 Task: Find connections with filter location Yerres with filter topic #Managementconsultingwith filter profile language Potuguese with filter current company Mirchi with filter school Indian Institute of Technology Gandhinagar  with filter industry Climate Technology Product Manufacturing with filter service category Typing with filter keywords title Biologist
Action: Mouse moved to (252, 211)
Screenshot: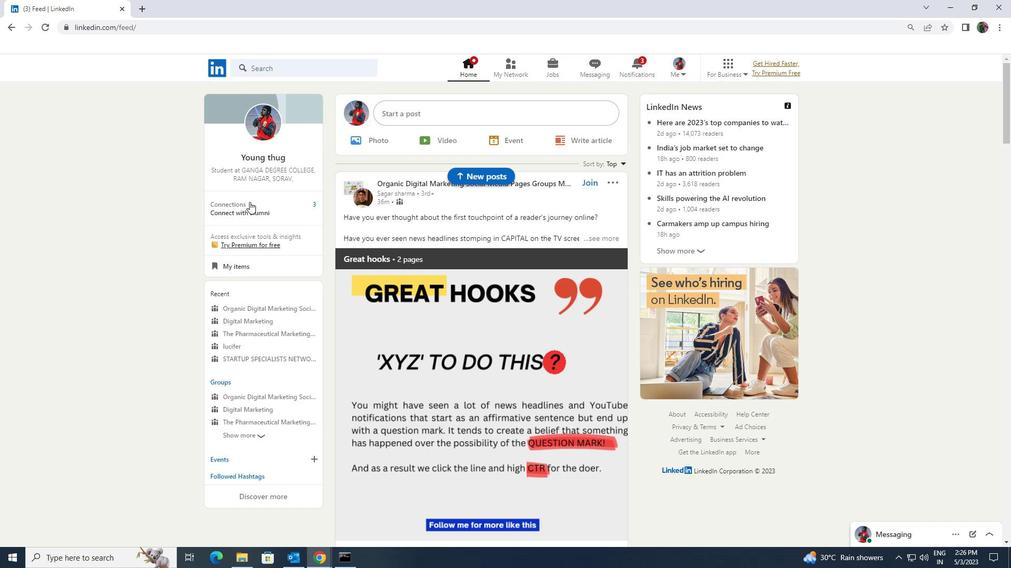 
Action: Mouse pressed left at (252, 211)
Screenshot: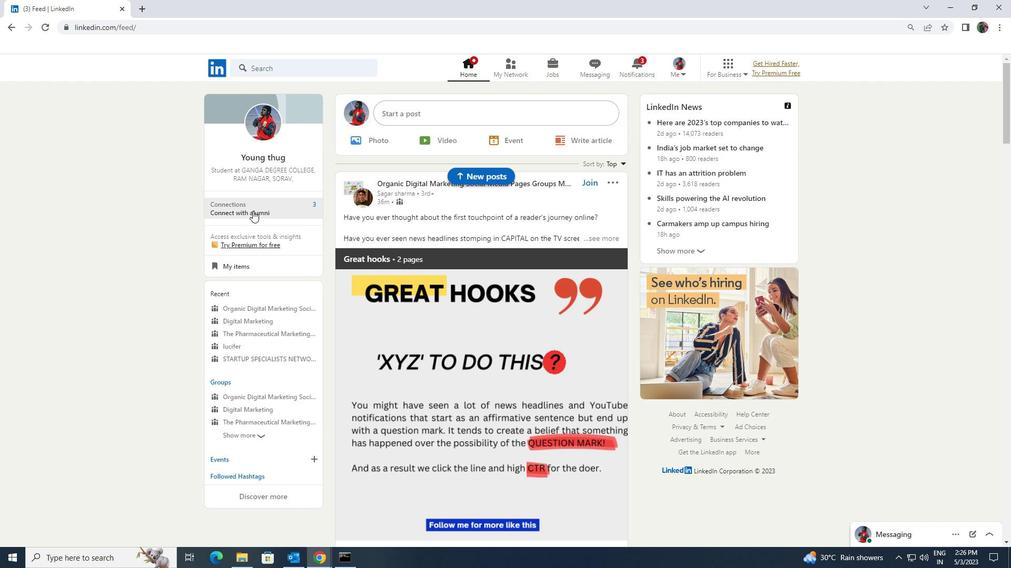 
Action: Mouse moved to (267, 128)
Screenshot: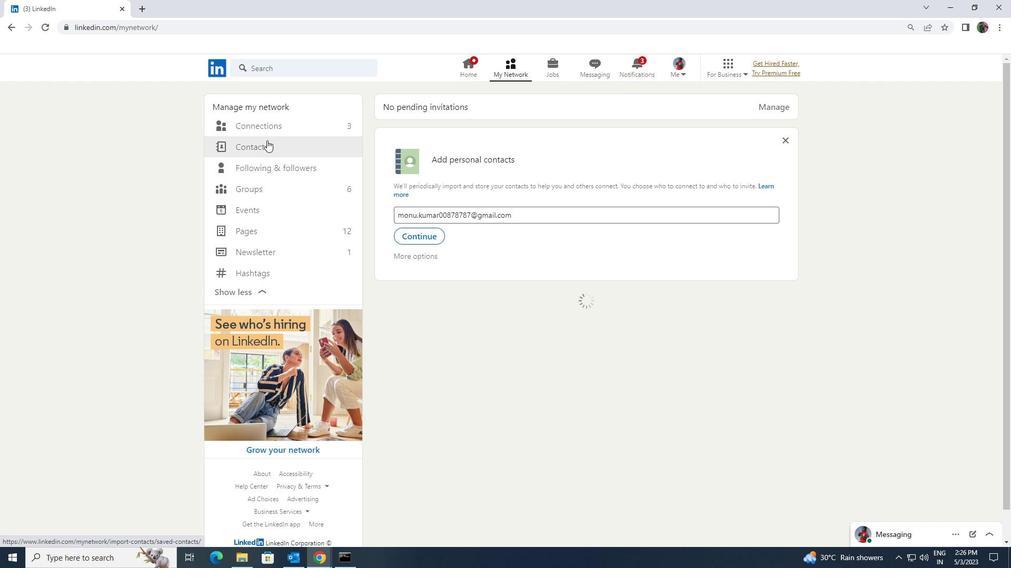 
Action: Mouse pressed left at (267, 128)
Screenshot: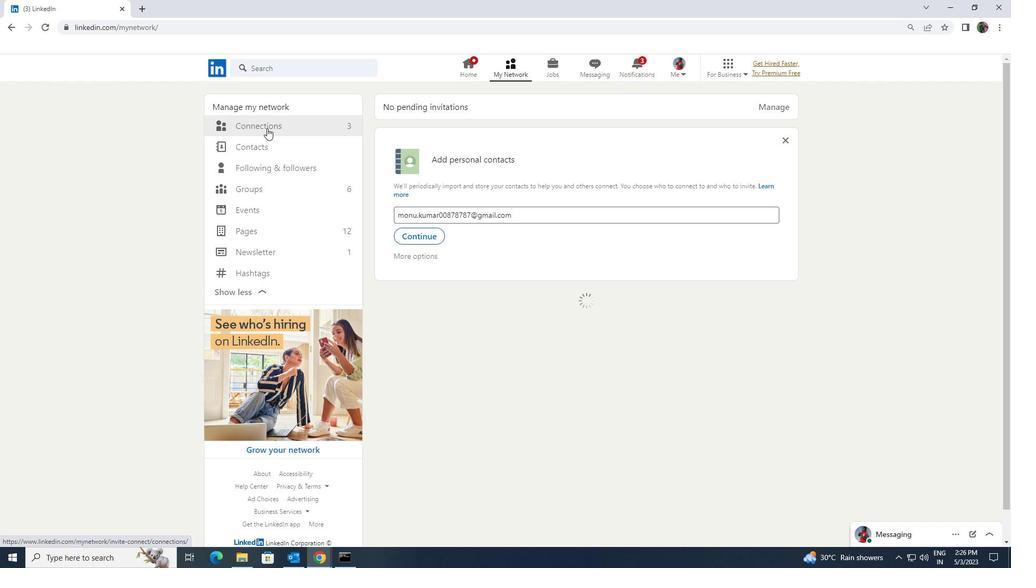 
Action: Mouse moved to (563, 127)
Screenshot: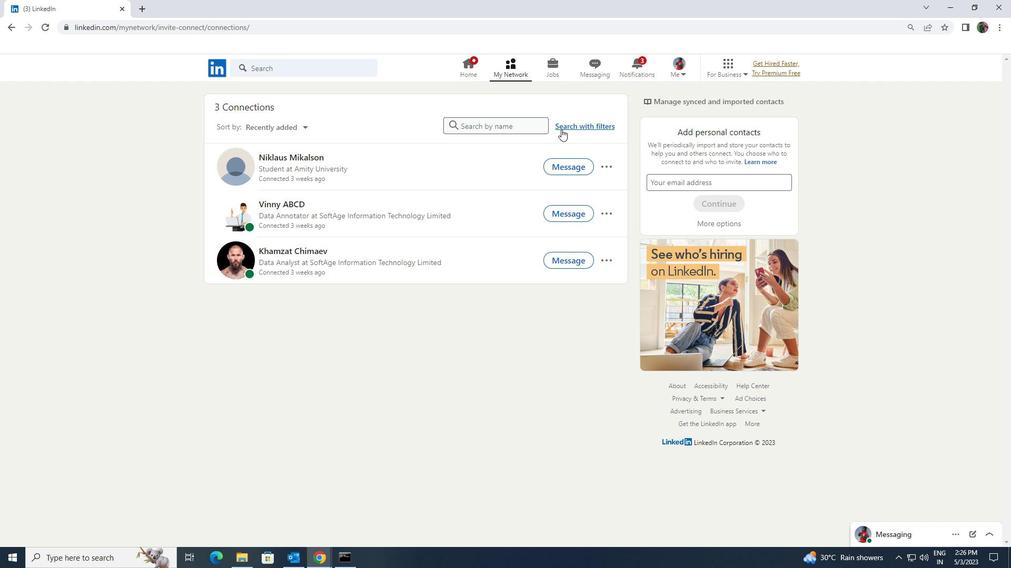 
Action: Mouse pressed left at (563, 127)
Screenshot: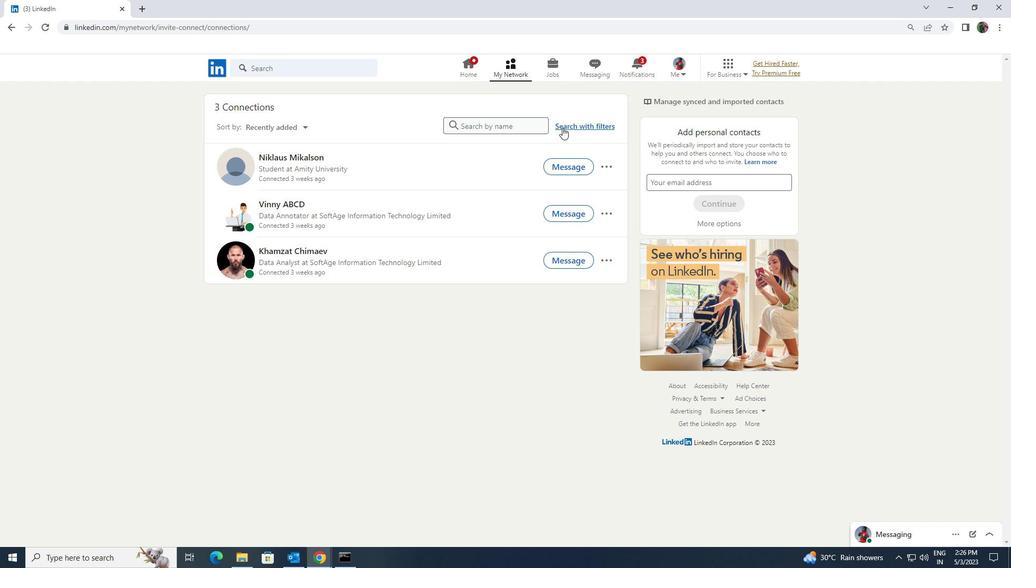 
Action: Mouse moved to (543, 99)
Screenshot: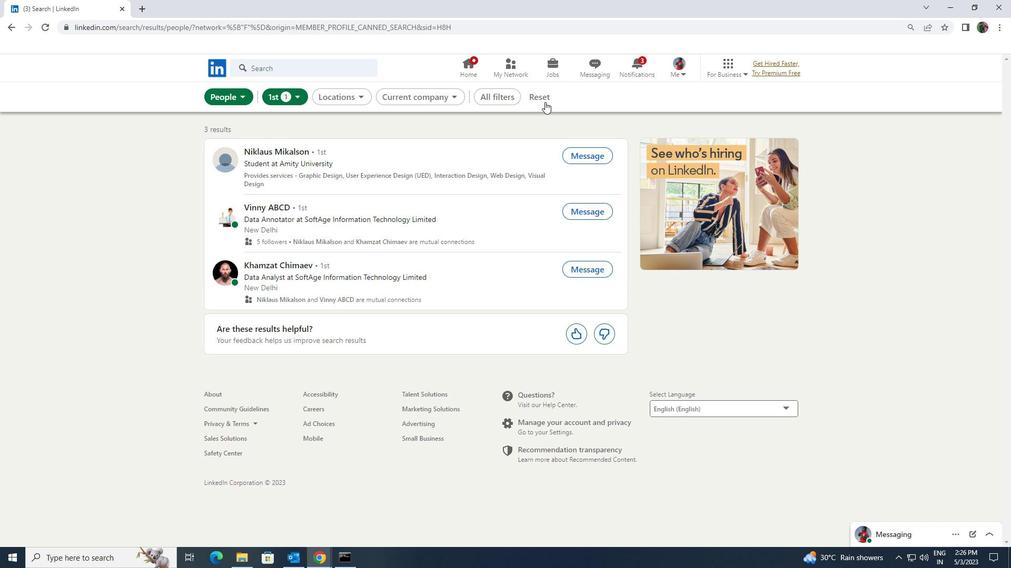 
Action: Mouse pressed left at (543, 99)
Screenshot: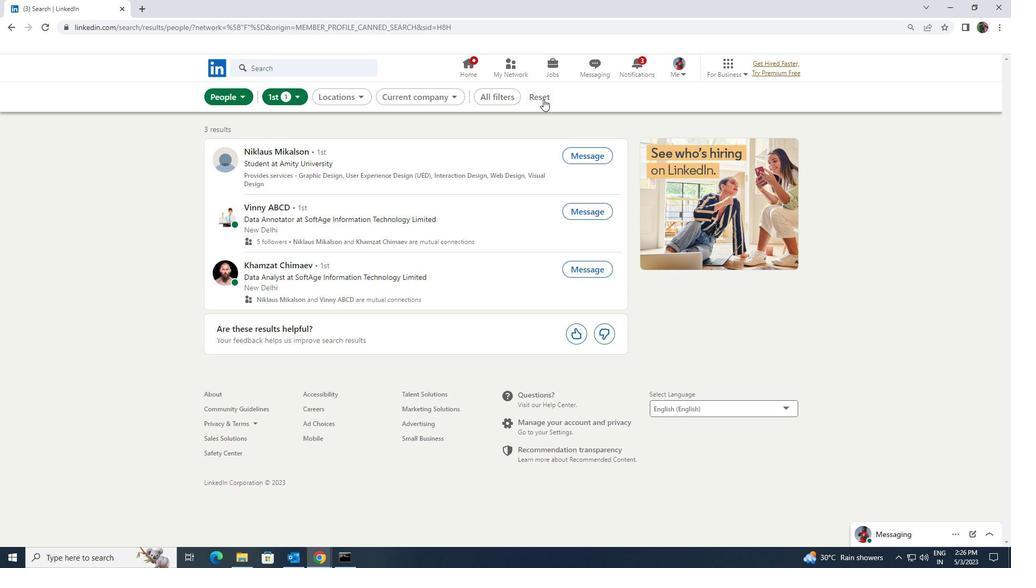 
Action: Mouse moved to (516, 96)
Screenshot: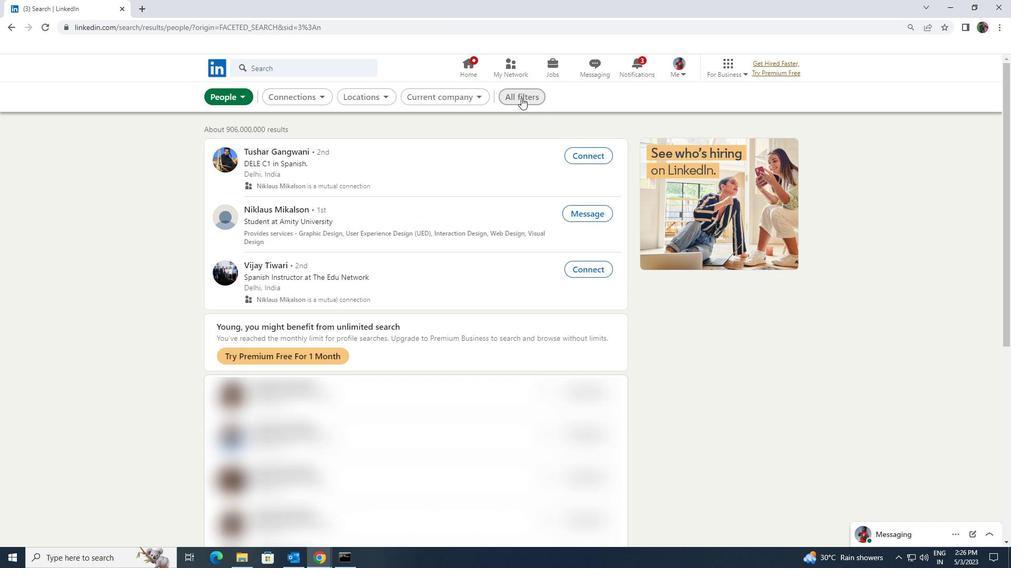 
Action: Mouse pressed left at (516, 96)
Screenshot: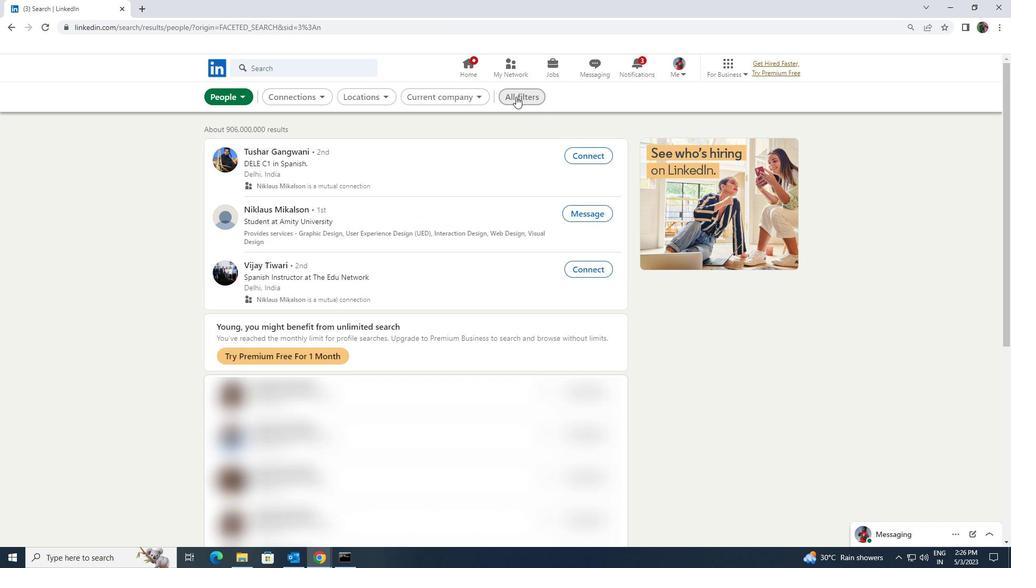 
Action: Mouse moved to (881, 412)
Screenshot: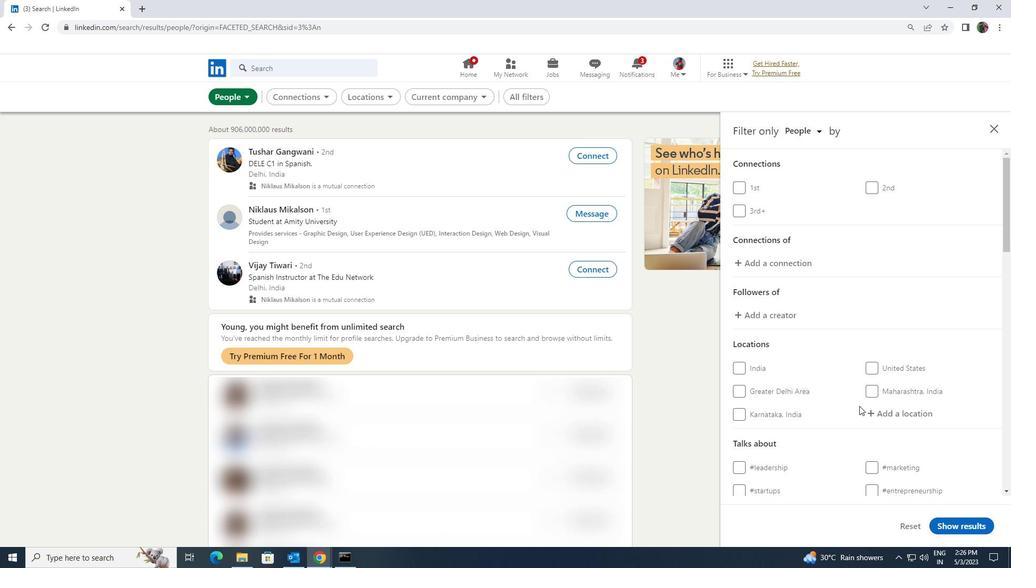 
Action: Mouse pressed left at (881, 412)
Screenshot: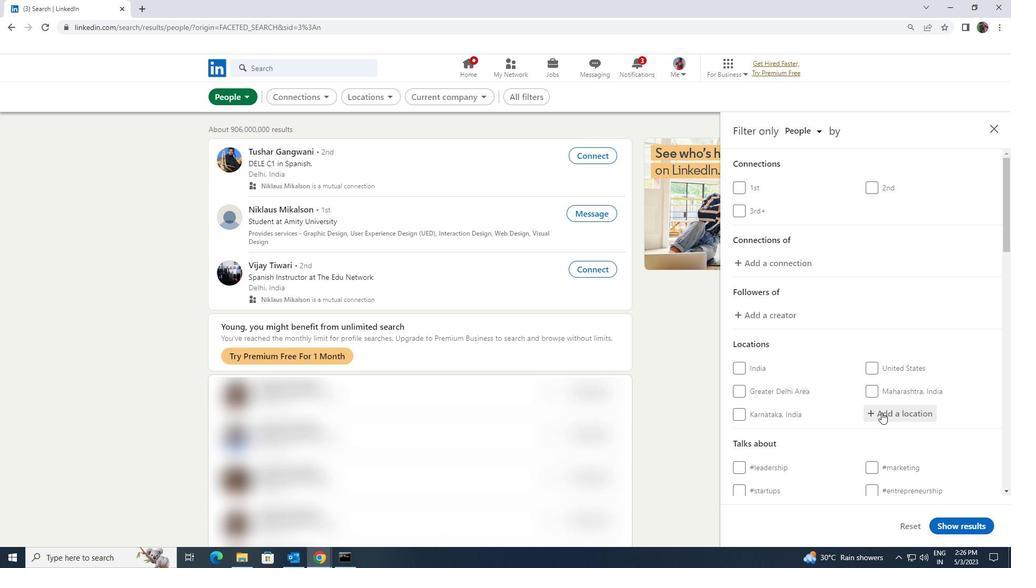 
Action: Key pressed <Key.shift>YERR
Screenshot: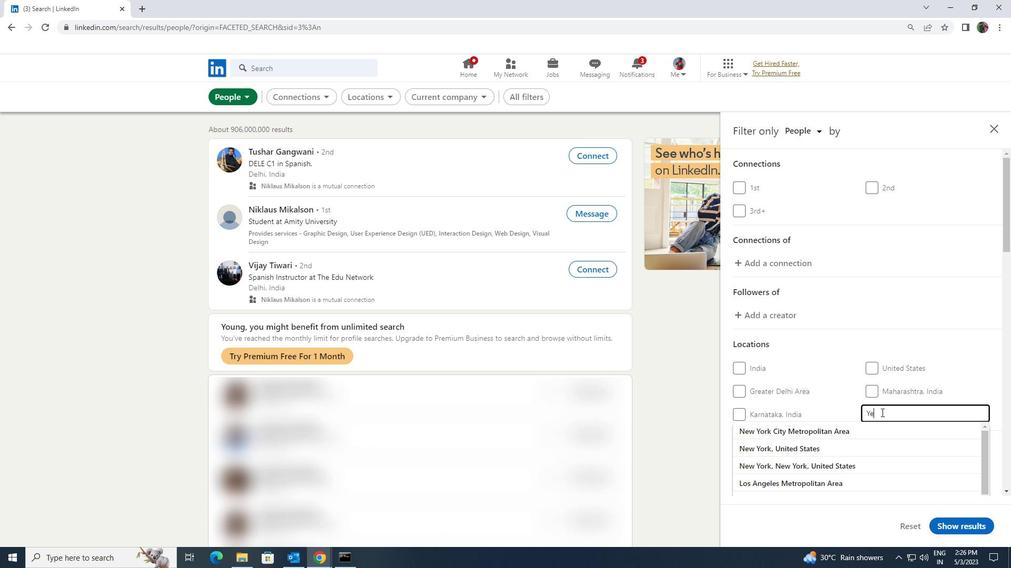 
Action: Mouse moved to (880, 425)
Screenshot: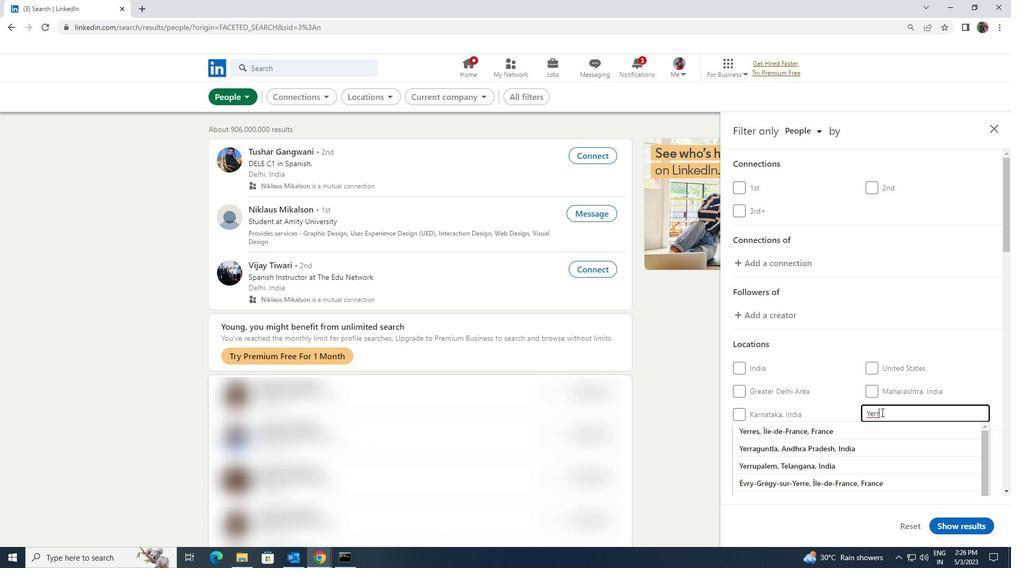 
Action: Mouse pressed left at (880, 425)
Screenshot: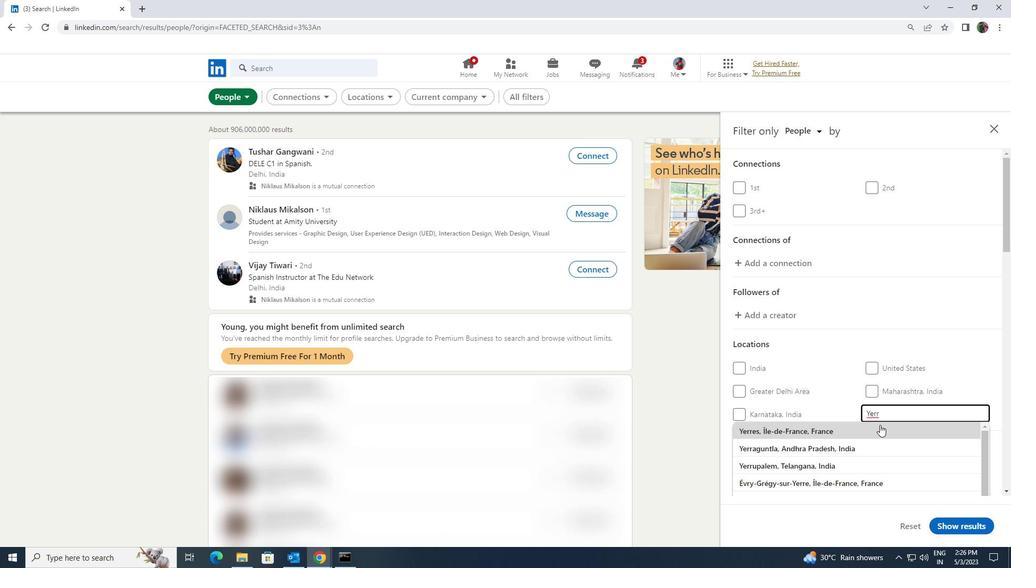 
Action: Mouse scrolled (880, 425) with delta (0, 0)
Screenshot: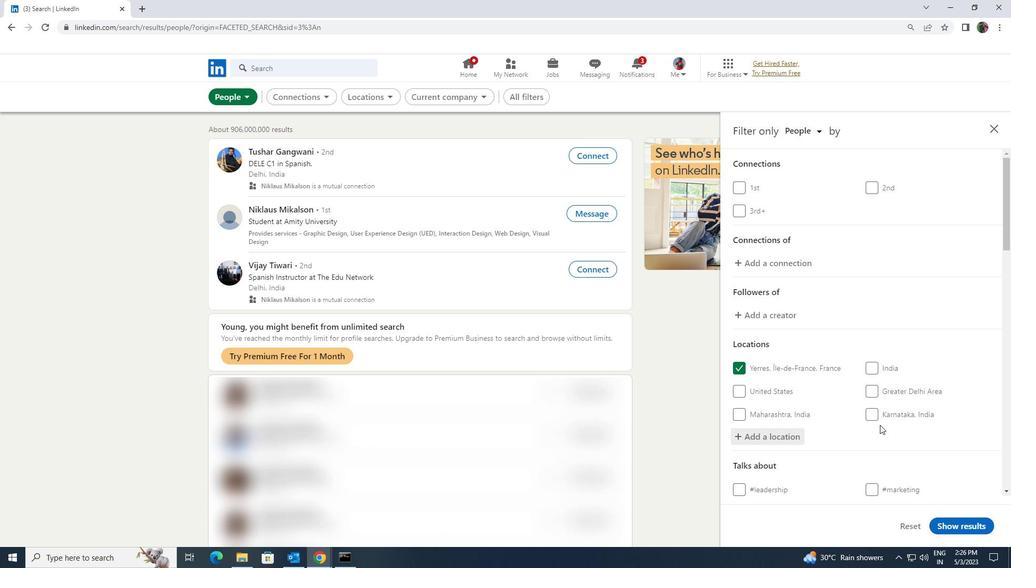 
Action: Mouse scrolled (880, 425) with delta (0, 0)
Screenshot: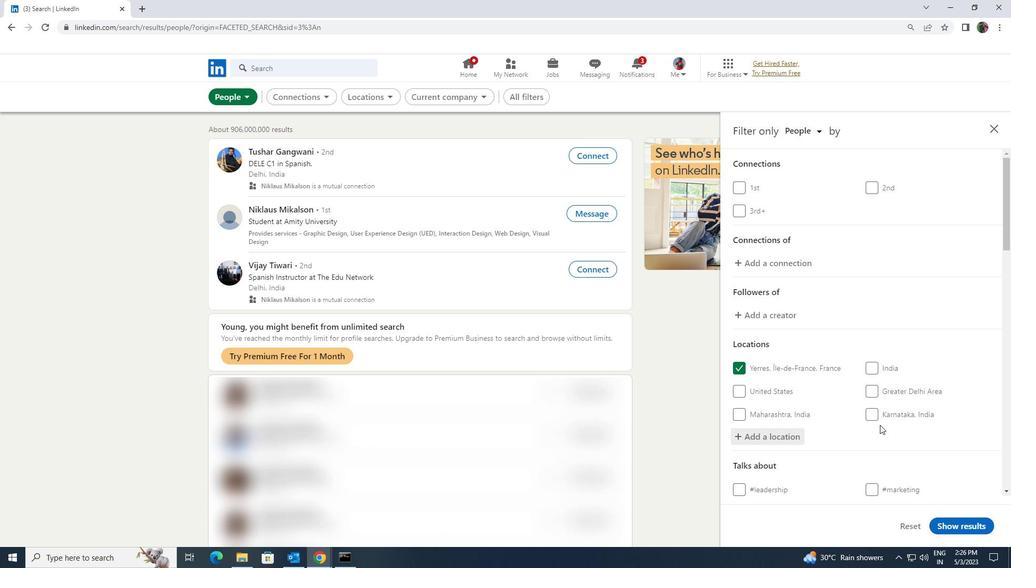 
Action: Mouse moved to (876, 428)
Screenshot: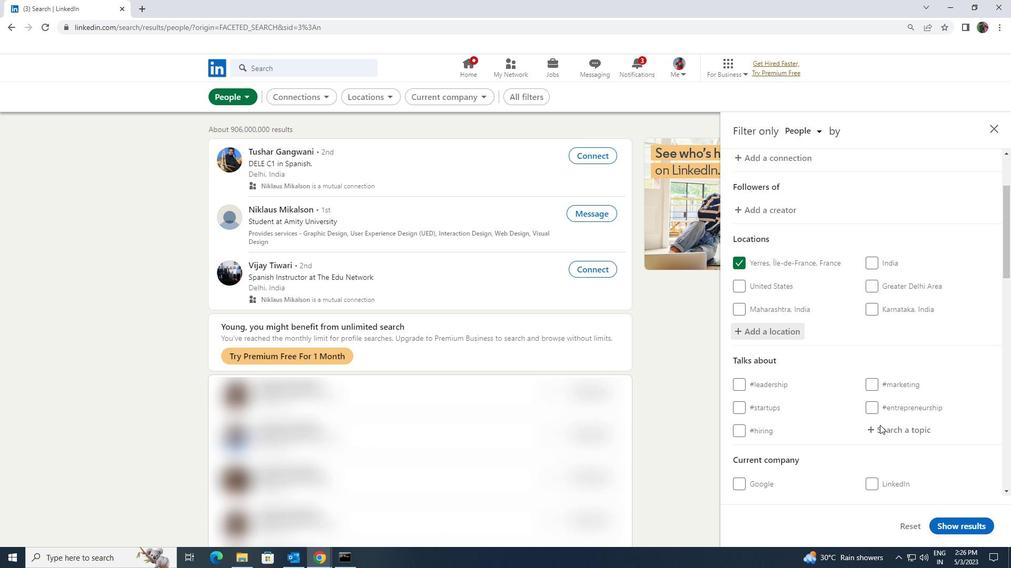 
Action: Mouse pressed left at (876, 428)
Screenshot: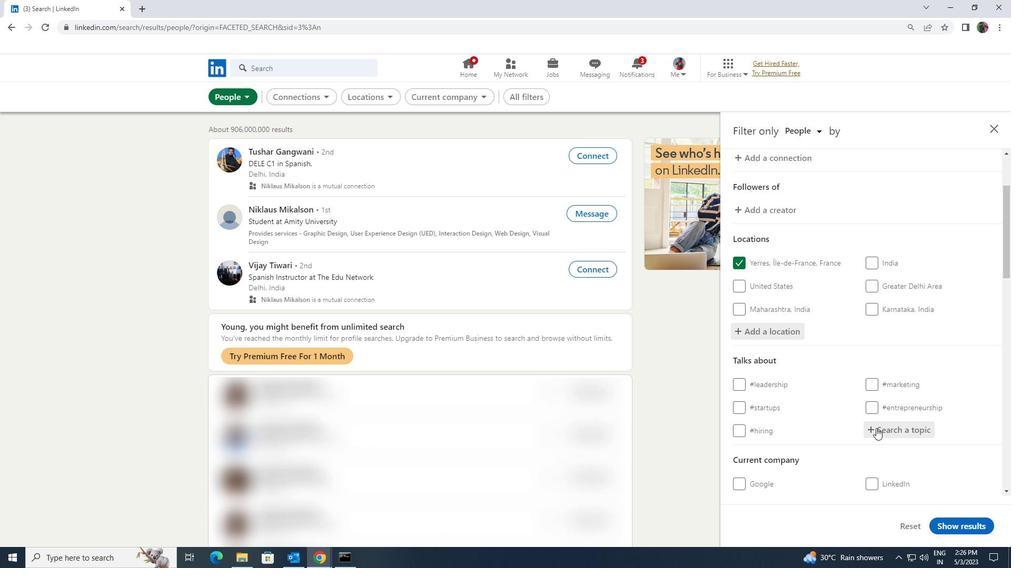 
Action: Key pressed <Key.shift><Key.shift><Key.shift>MANAGEMENTCON
Screenshot: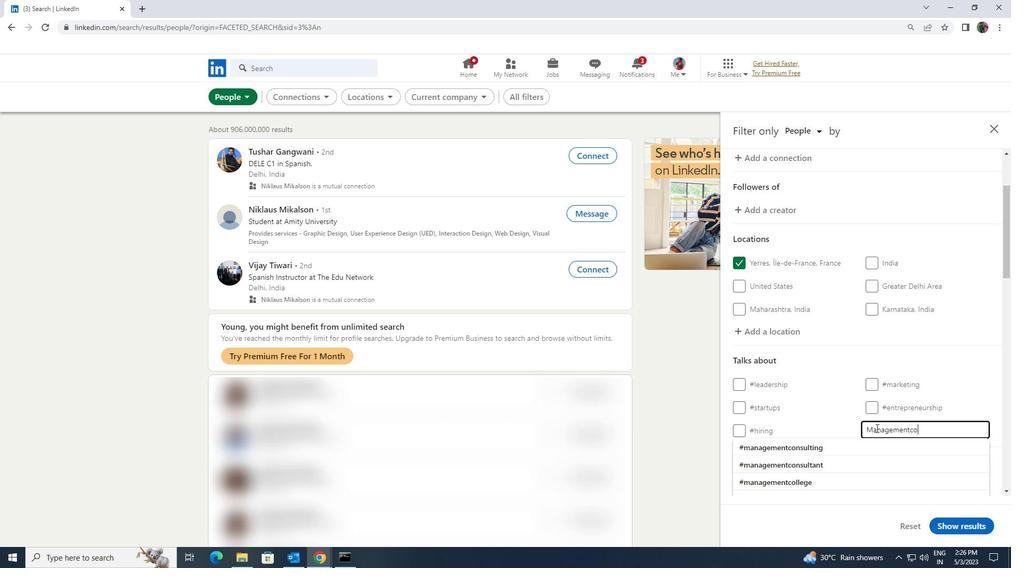 
Action: Mouse moved to (873, 443)
Screenshot: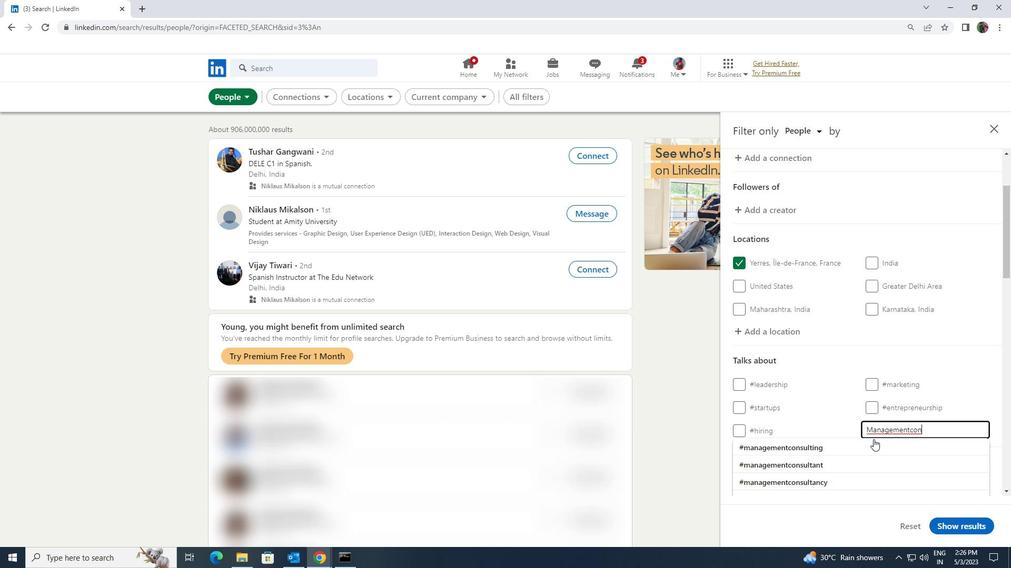 
Action: Mouse pressed left at (873, 443)
Screenshot: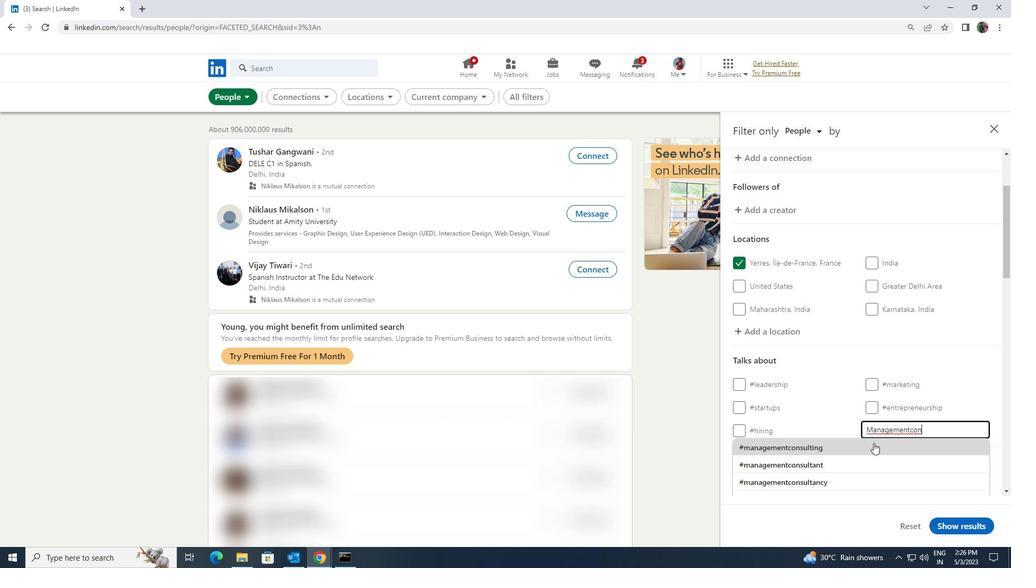 
Action: Mouse moved to (873, 444)
Screenshot: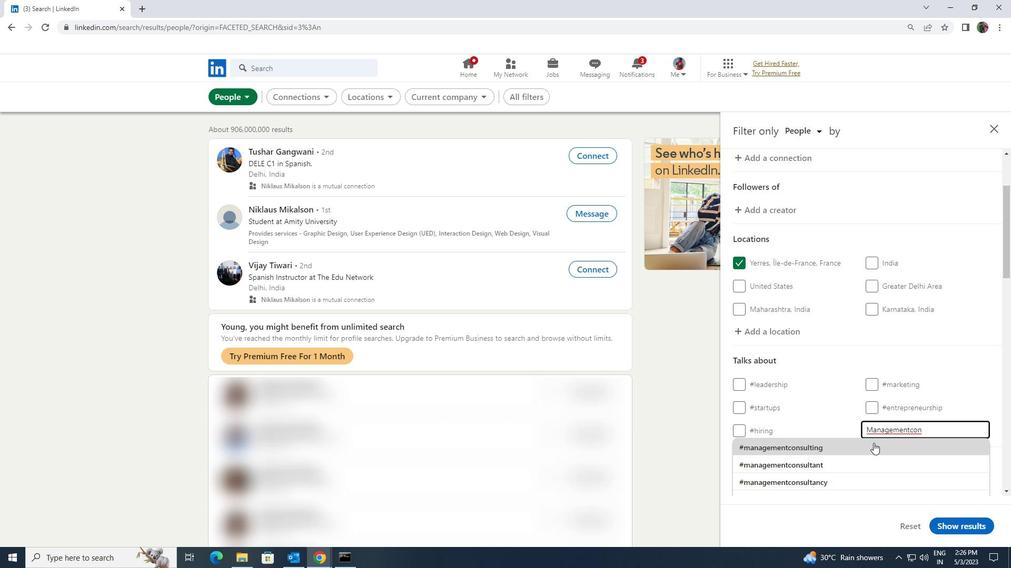 
Action: Mouse scrolled (873, 443) with delta (0, 0)
Screenshot: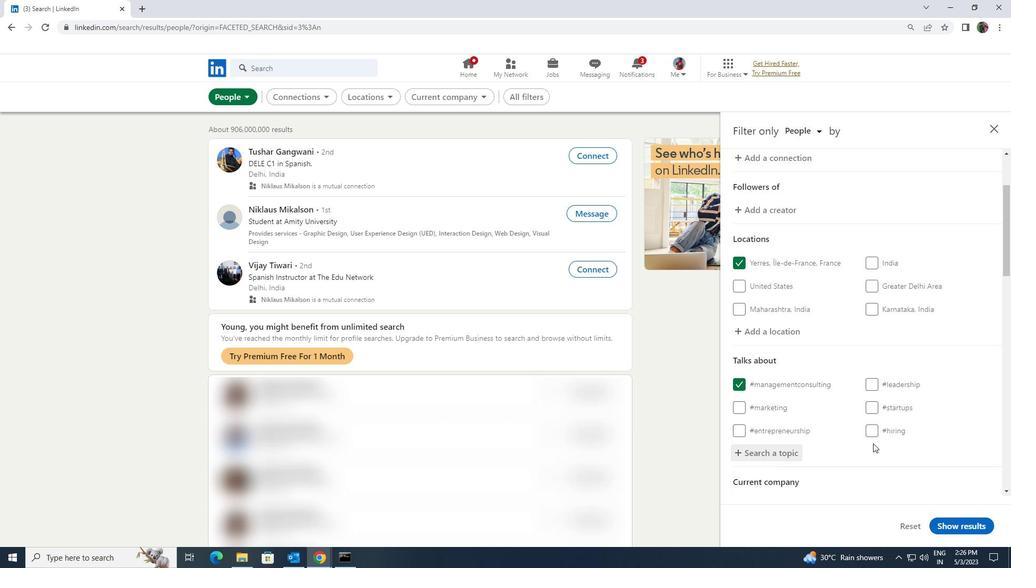 
Action: Mouse scrolled (873, 443) with delta (0, 0)
Screenshot: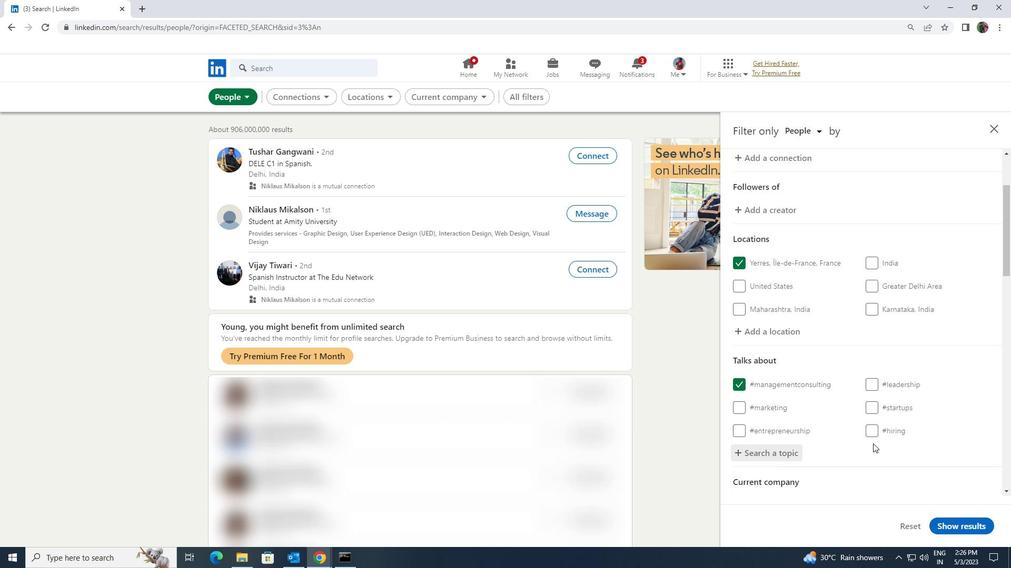 
Action: Mouse scrolled (873, 443) with delta (0, 0)
Screenshot: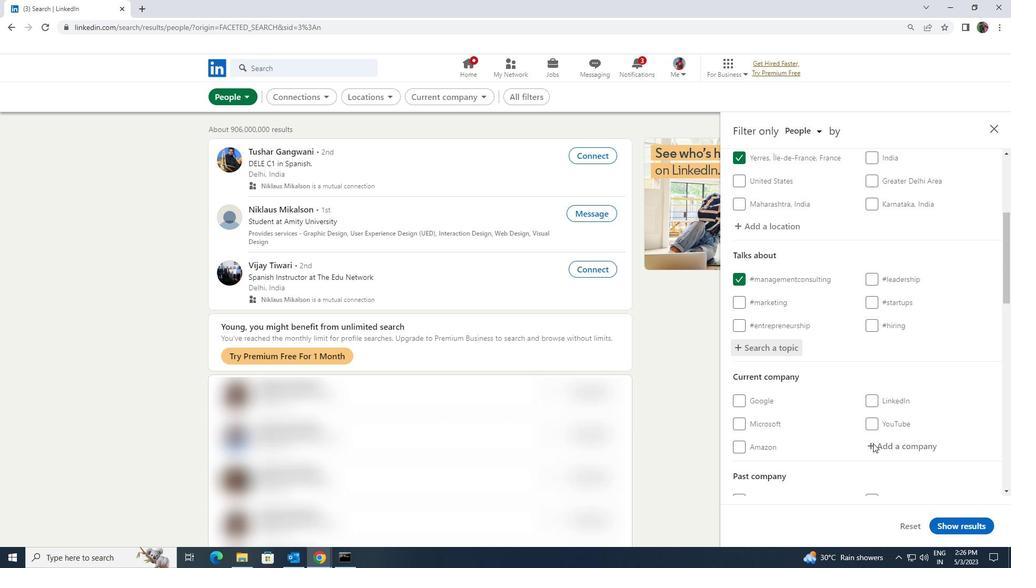 
Action: Mouse scrolled (873, 443) with delta (0, 0)
Screenshot: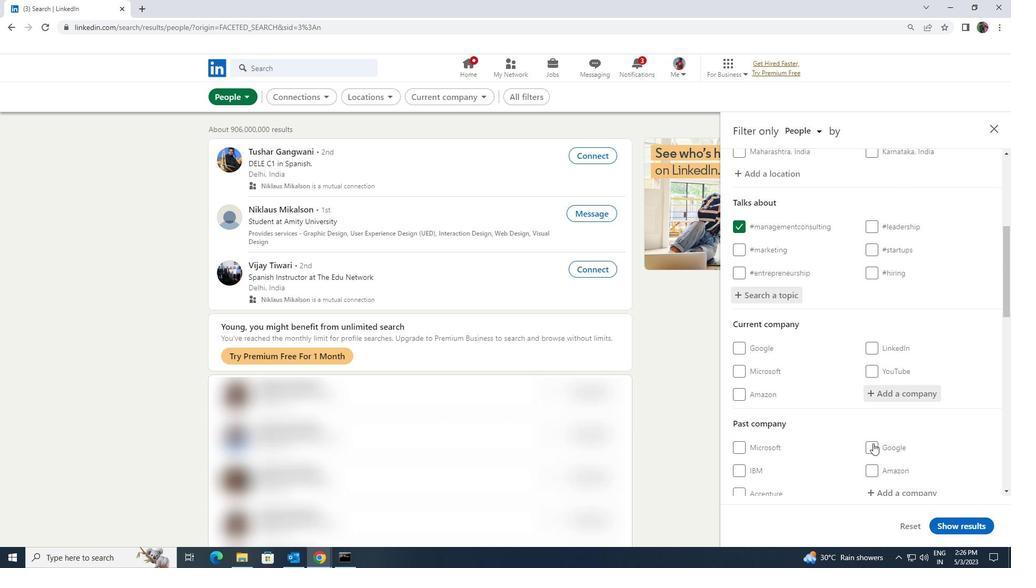
Action: Mouse scrolled (873, 443) with delta (0, 0)
Screenshot: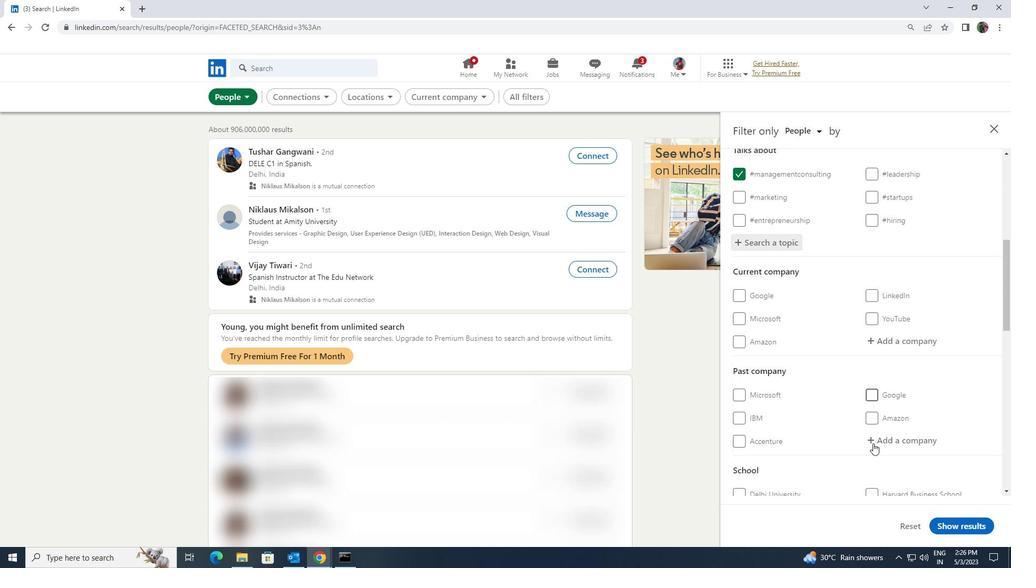 
Action: Mouse moved to (872, 444)
Screenshot: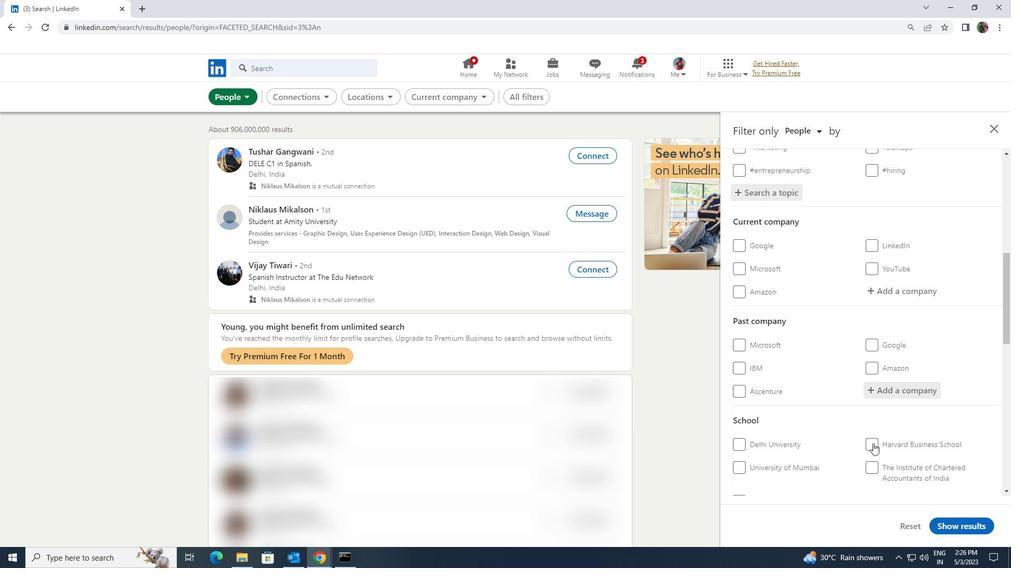
Action: Mouse scrolled (872, 443) with delta (0, 0)
Screenshot: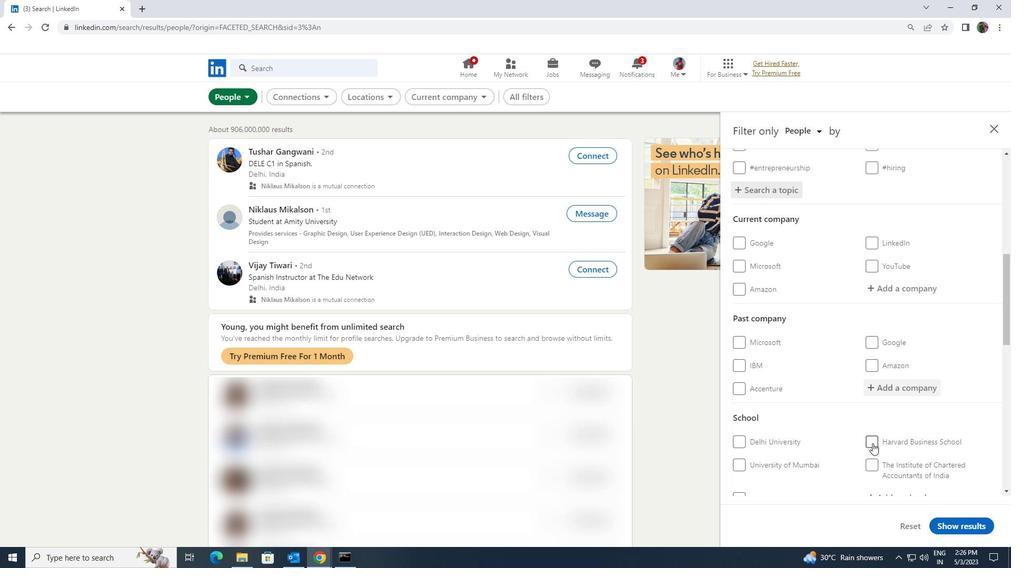 
Action: Mouse scrolled (872, 443) with delta (0, 0)
Screenshot: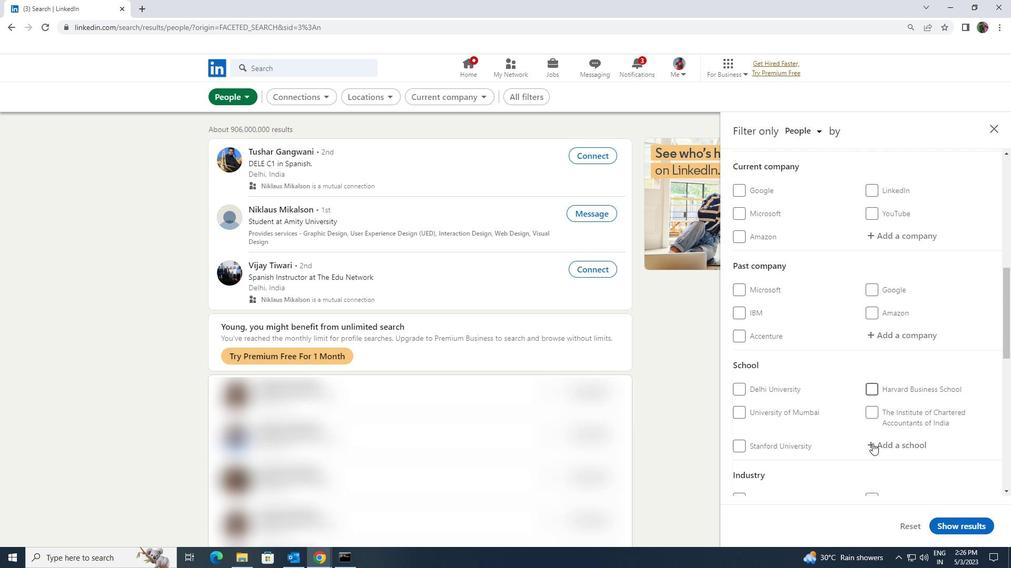 
Action: Mouse scrolled (872, 443) with delta (0, 0)
Screenshot: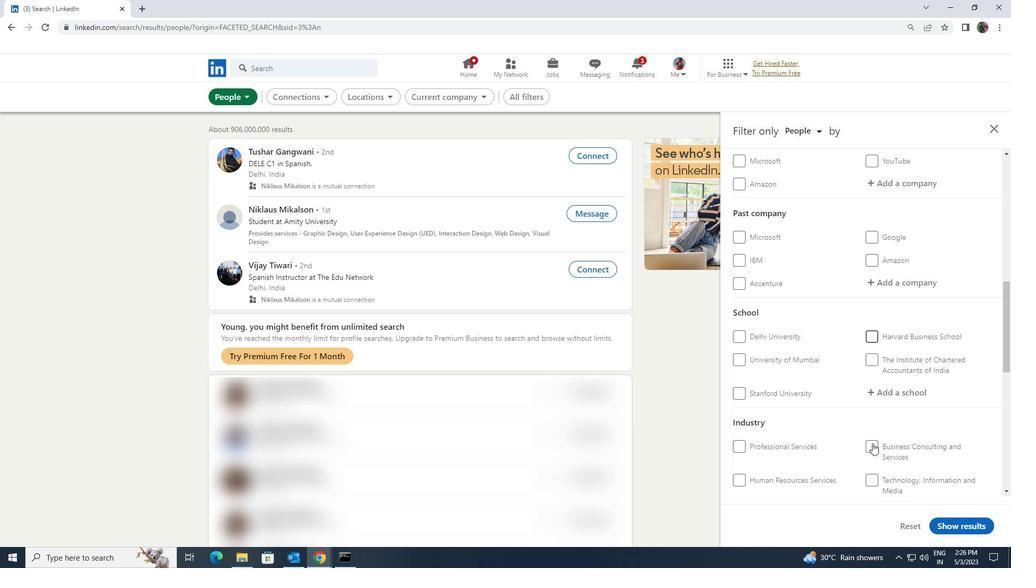 
Action: Mouse scrolled (872, 443) with delta (0, 0)
Screenshot: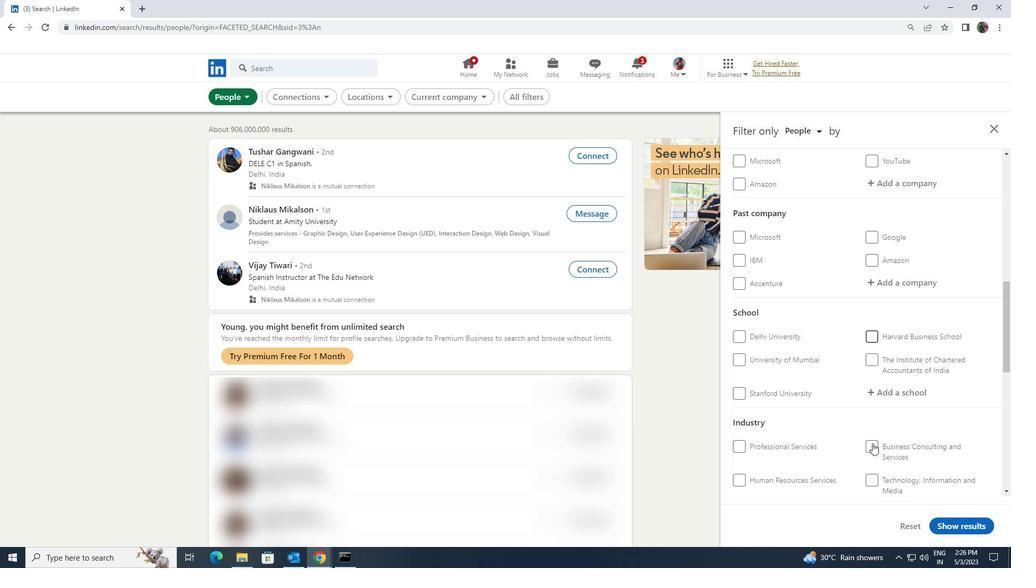 
Action: Mouse scrolled (872, 443) with delta (0, 0)
Screenshot: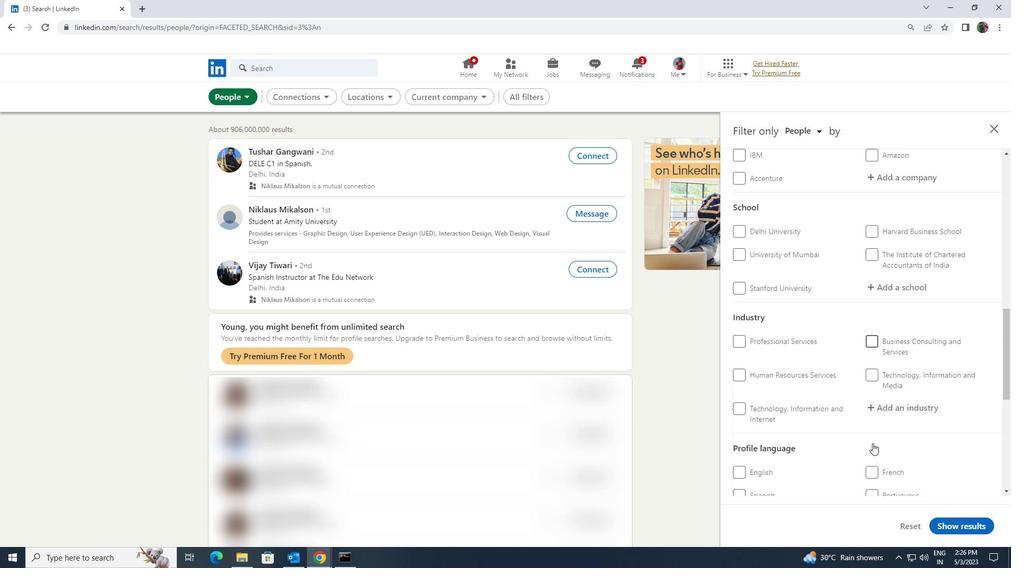 
Action: Mouse scrolled (872, 443) with delta (0, 0)
Screenshot: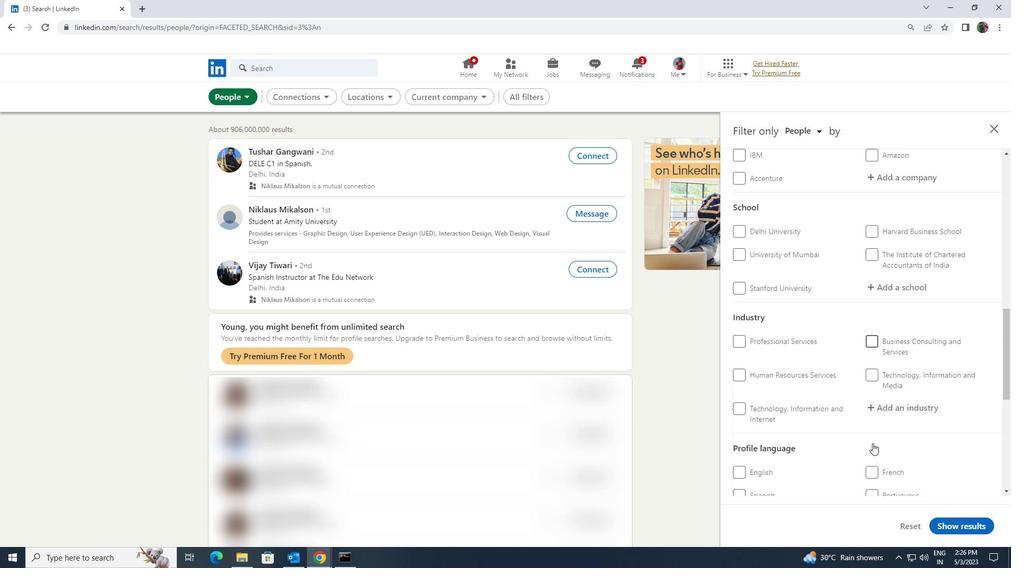 
Action: Mouse moved to (868, 390)
Screenshot: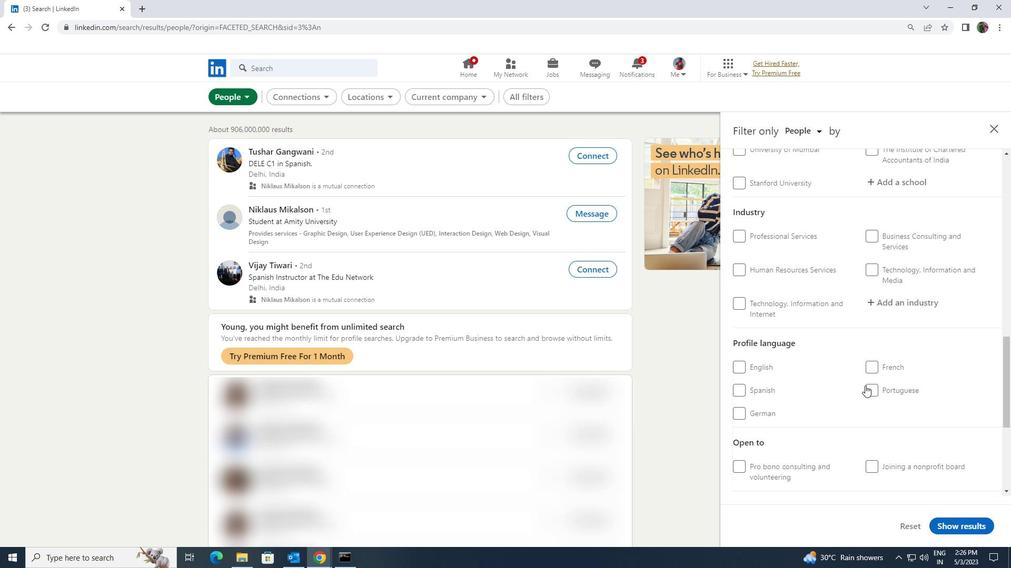 
Action: Mouse pressed left at (868, 390)
Screenshot: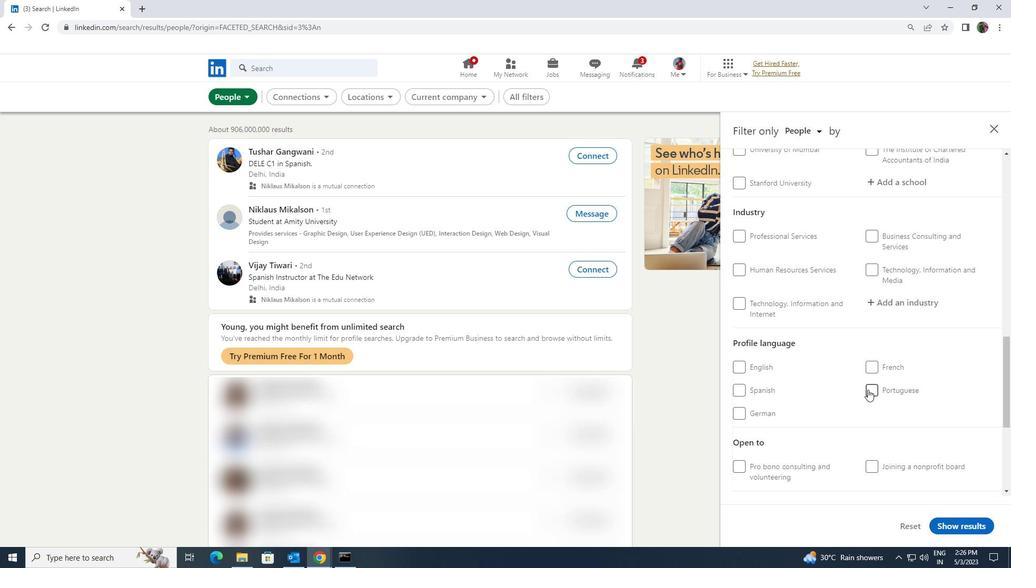 
Action: Mouse scrolled (868, 390) with delta (0, 0)
Screenshot: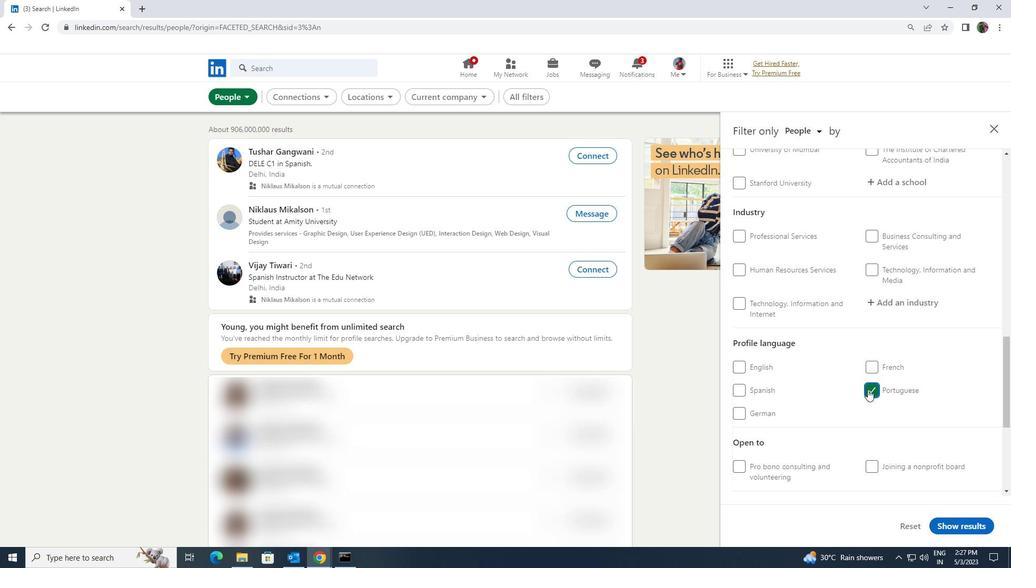 
Action: Mouse scrolled (868, 390) with delta (0, 0)
Screenshot: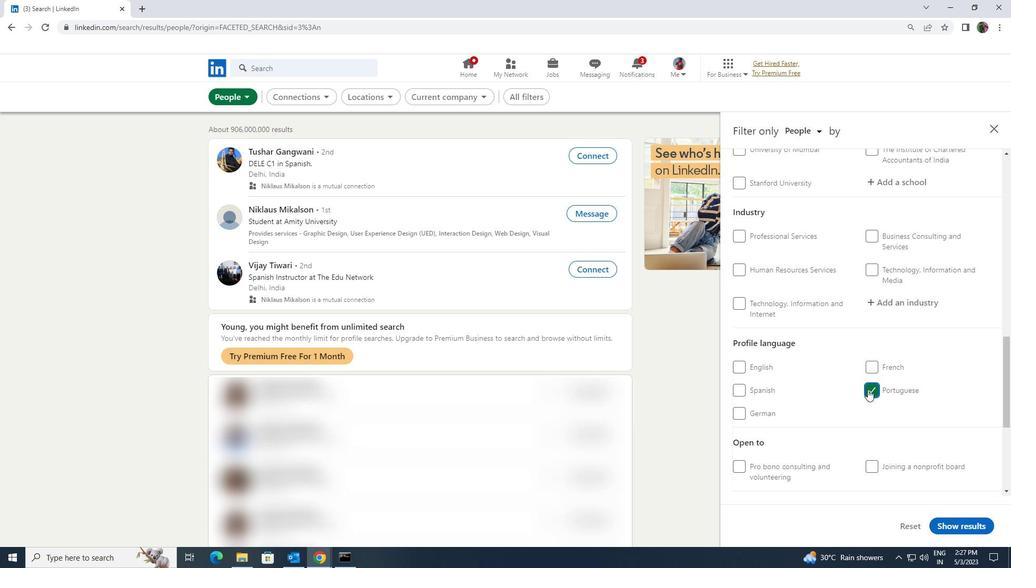 
Action: Mouse scrolled (868, 390) with delta (0, 0)
Screenshot: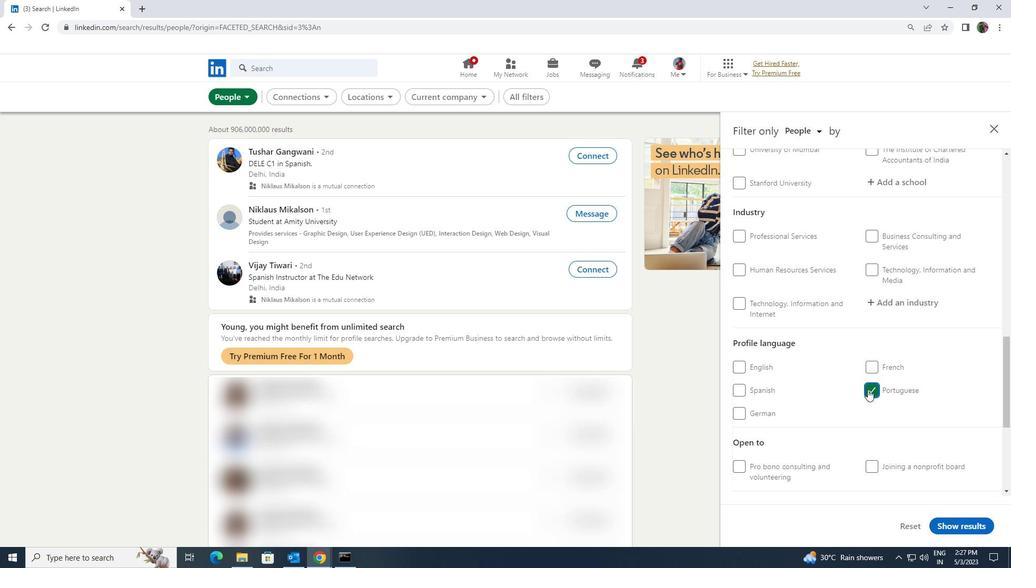 
Action: Mouse scrolled (868, 390) with delta (0, 0)
Screenshot: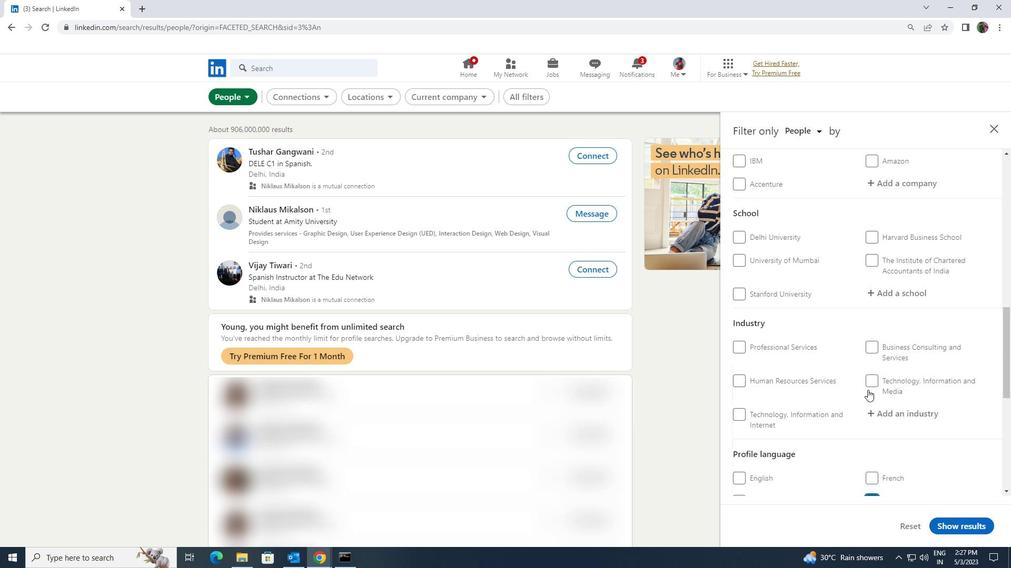 
Action: Mouse scrolled (868, 390) with delta (0, 0)
Screenshot: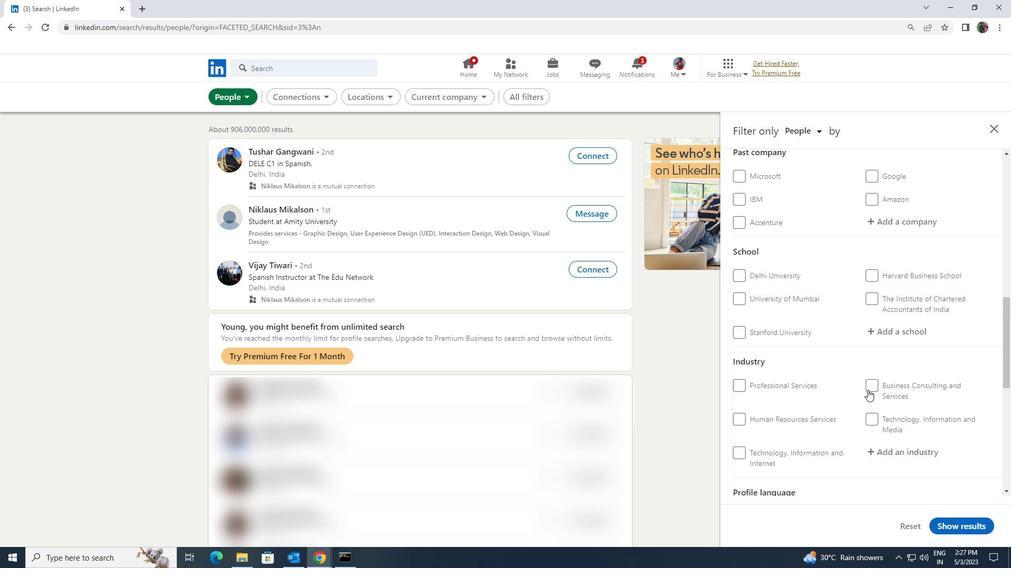 
Action: Mouse scrolled (868, 390) with delta (0, 0)
Screenshot: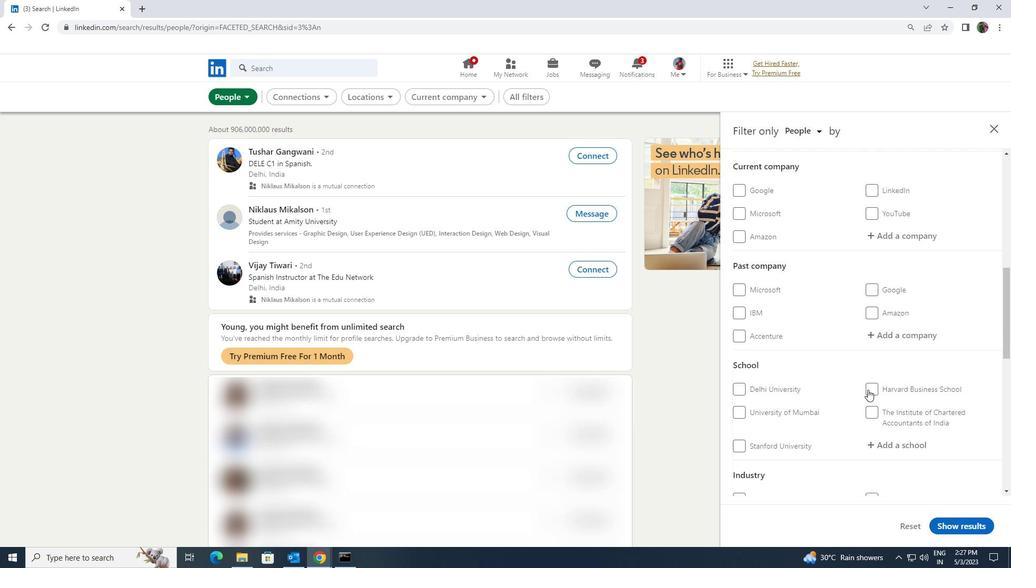 
Action: Mouse scrolled (868, 390) with delta (0, 0)
Screenshot: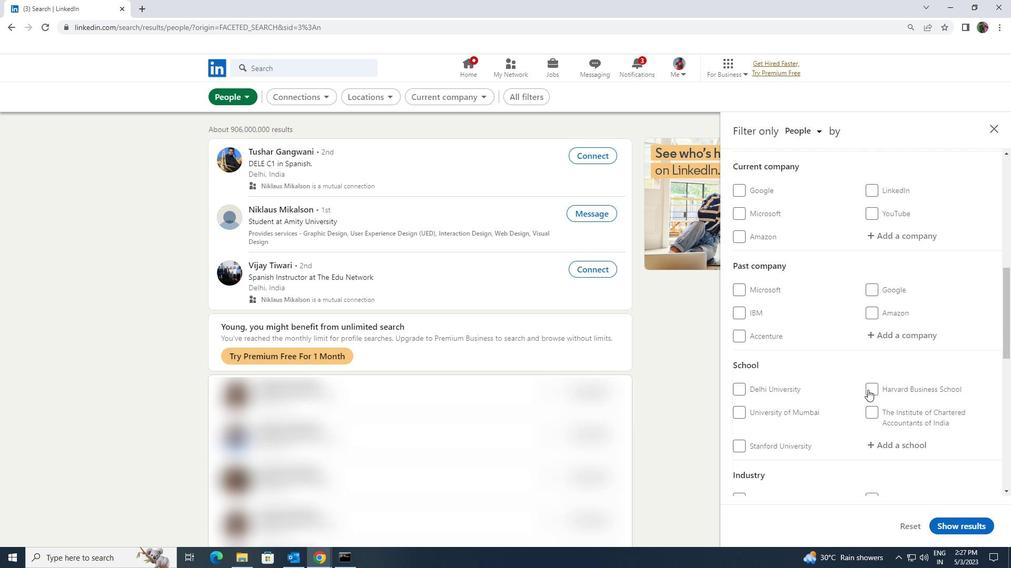 
Action: Mouse scrolled (868, 390) with delta (0, 0)
Screenshot: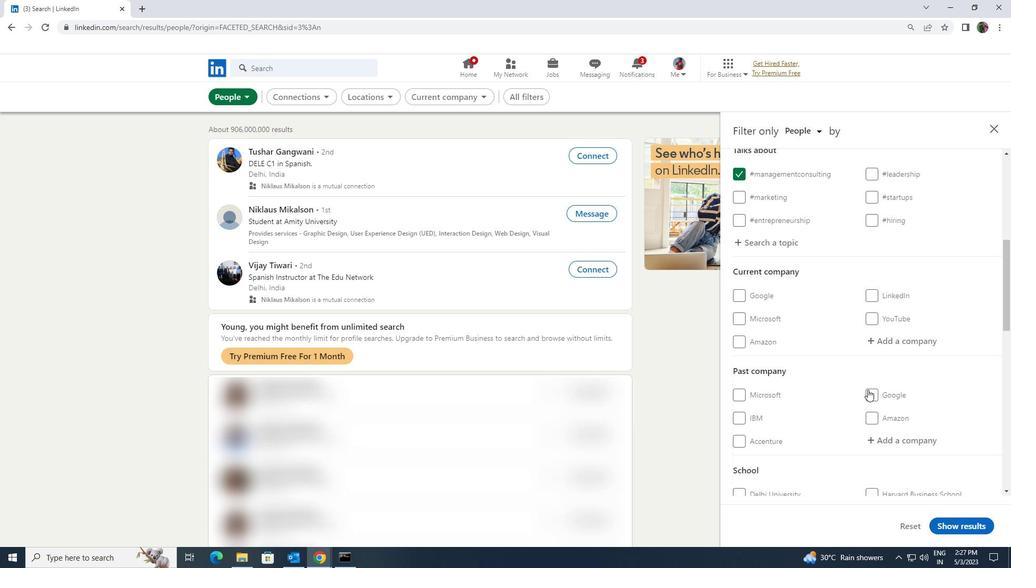 
Action: Mouse pressed left at (868, 390)
Screenshot: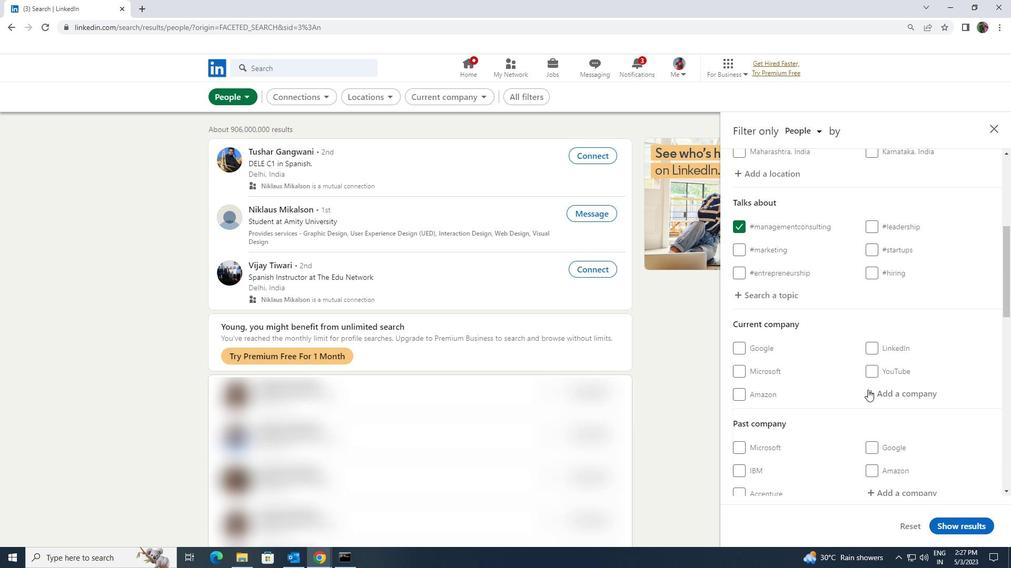 
Action: Mouse moved to (871, 389)
Screenshot: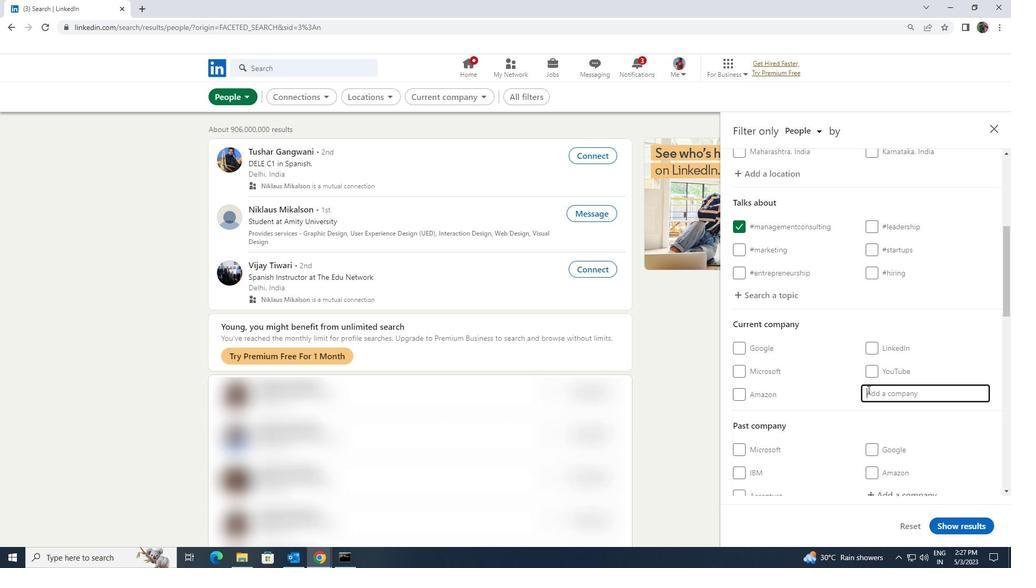 
Action: Key pressed <Key.shift><Key.shift><Key.shift><Key.shift>MIRCH
Screenshot: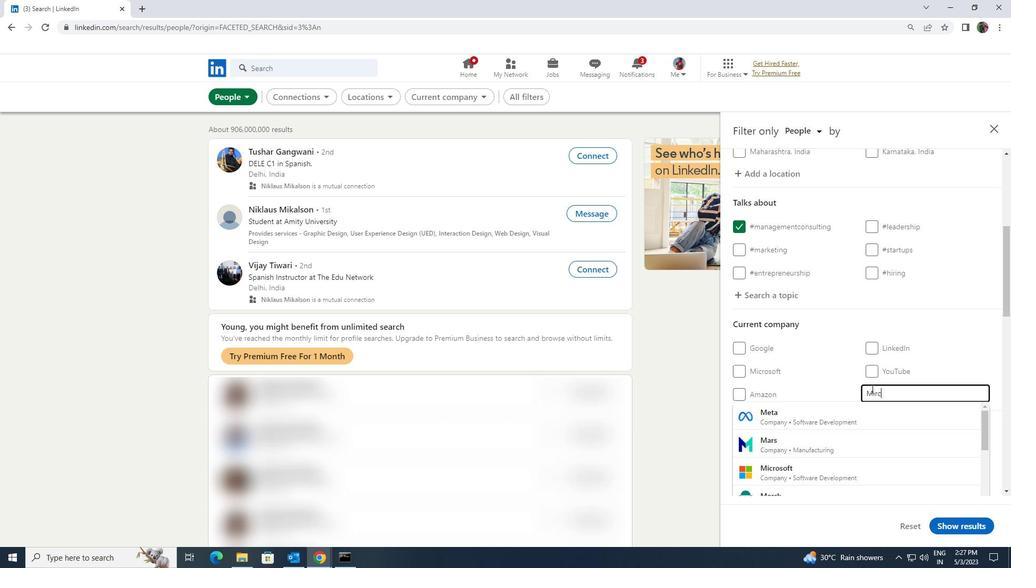 
Action: Mouse moved to (865, 412)
Screenshot: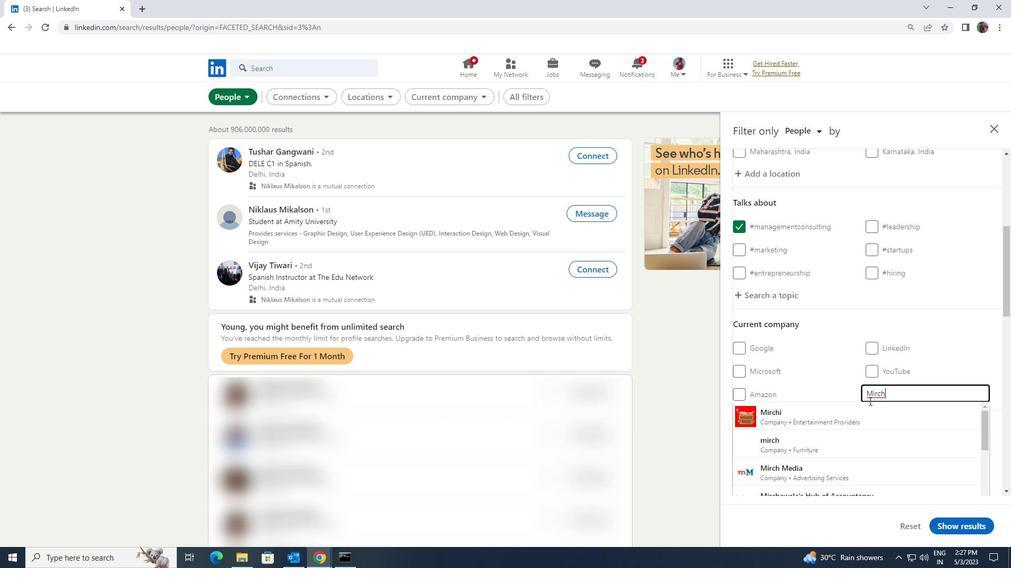 
Action: Mouse pressed left at (865, 412)
Screenshot: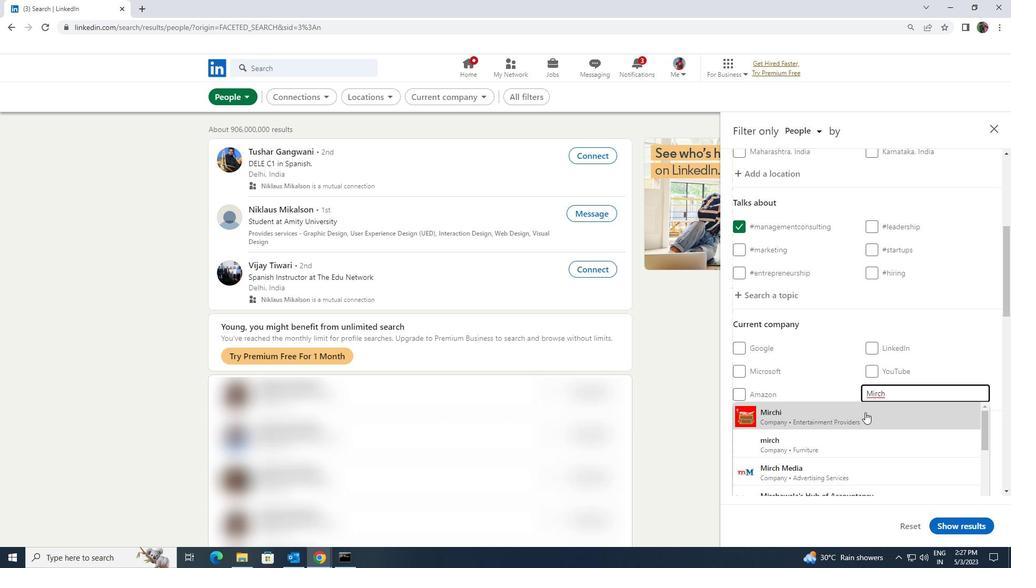 
Action: Mouse moved to (864, 412)
Screenshot: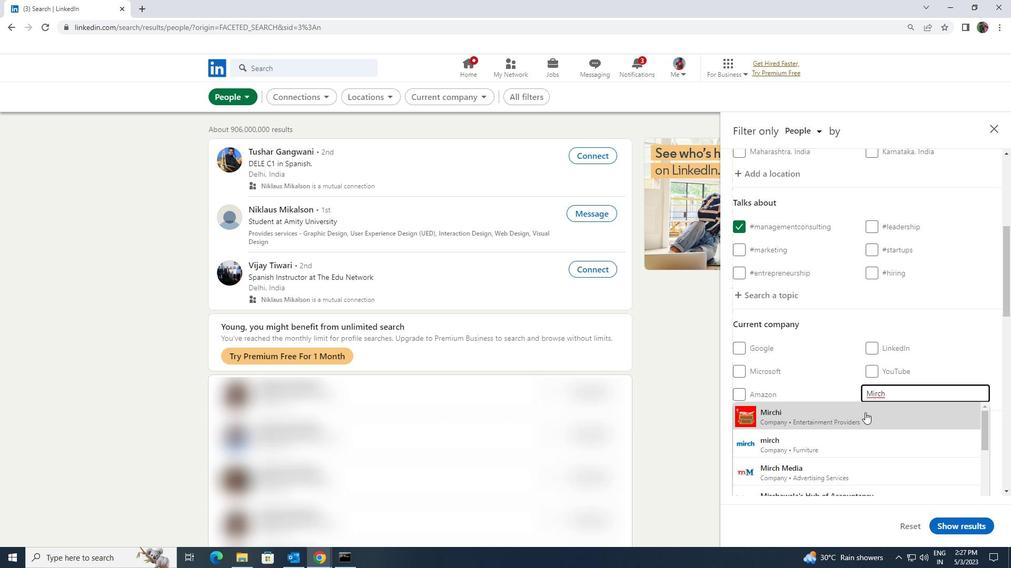 
Action: Mouse pressed left at (864, 412)
Screenshot: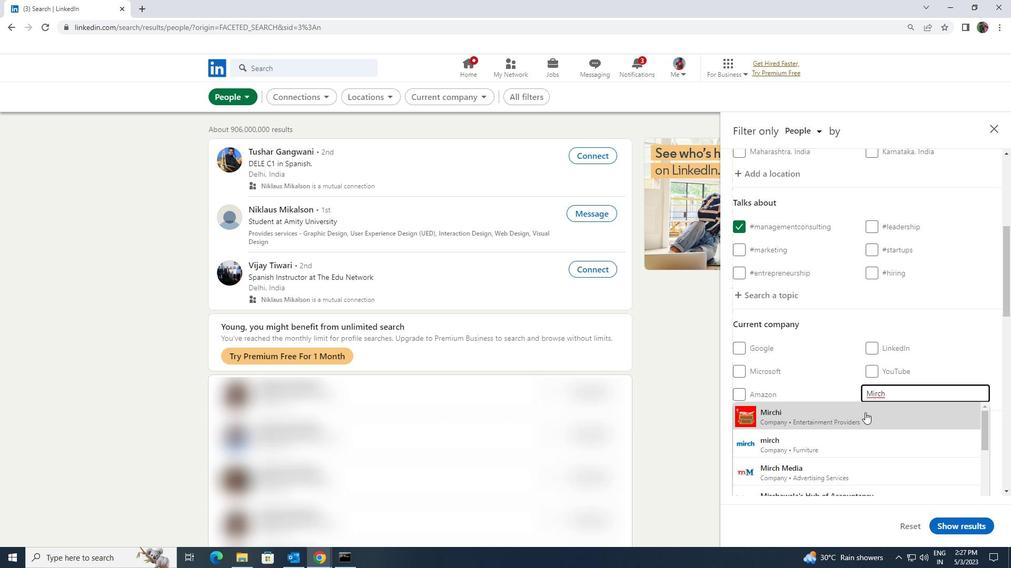 
Action: Mouse scrolled (864, 411) with delta (0, 0)
Screenshot: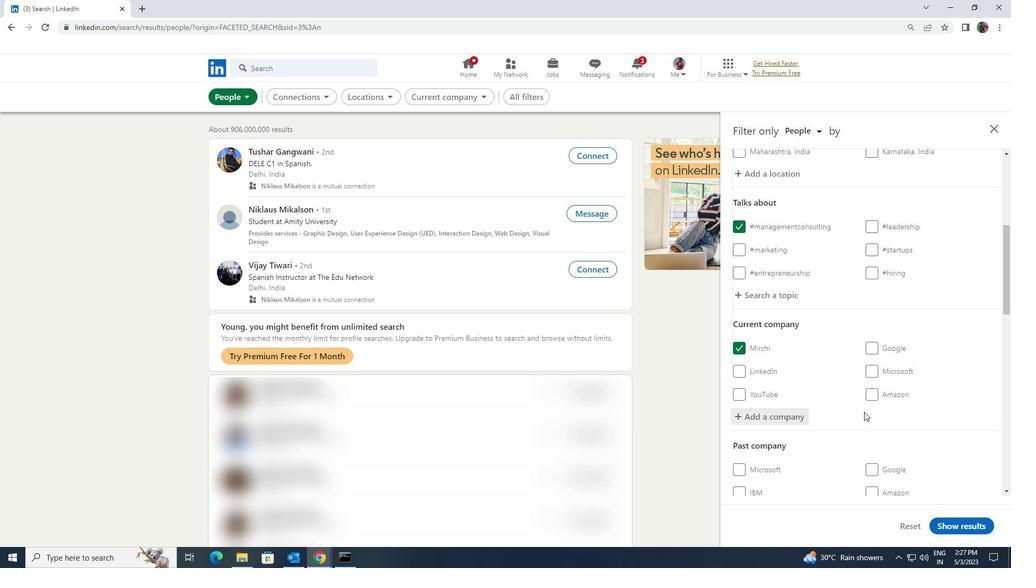 
Action: Mouse scrolled (864, 411) with delta (0, 0)
Screenshot: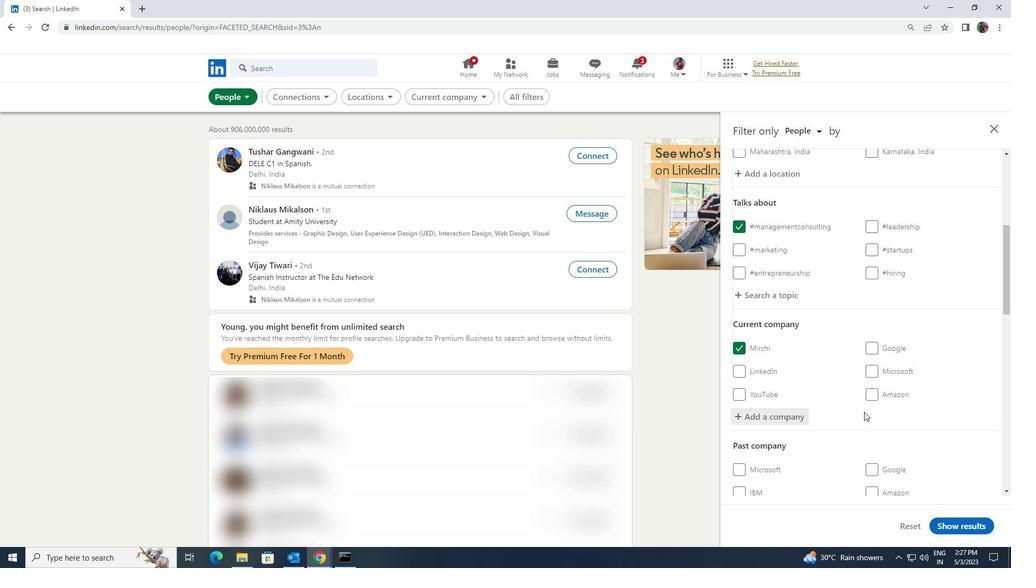 
Action: Mouse scrolled (864, 411) with delta (0, 0)
Screenshot: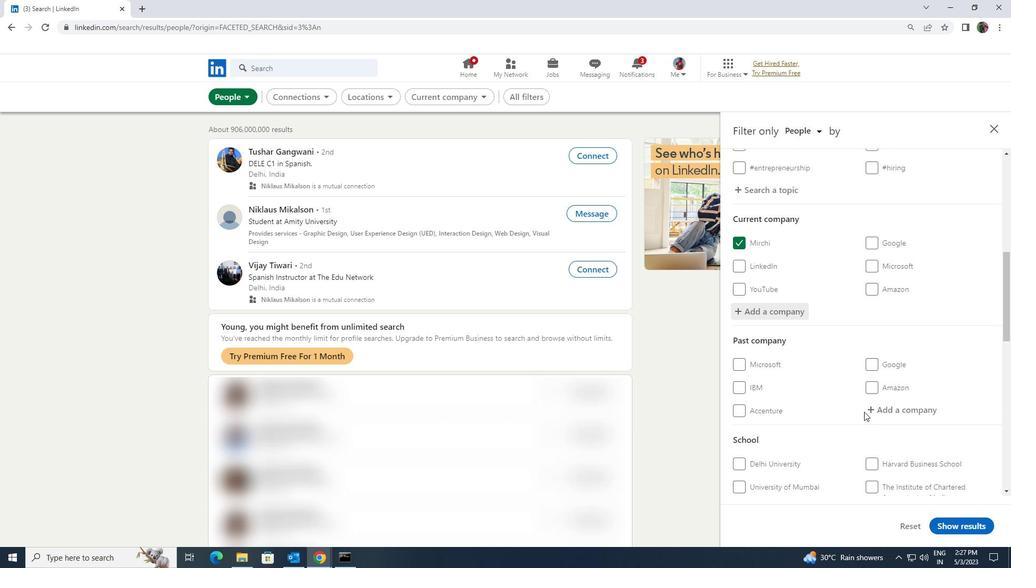 
Action: Mouse scrolled (864, 411) with delta (0, 0)
Screenshot: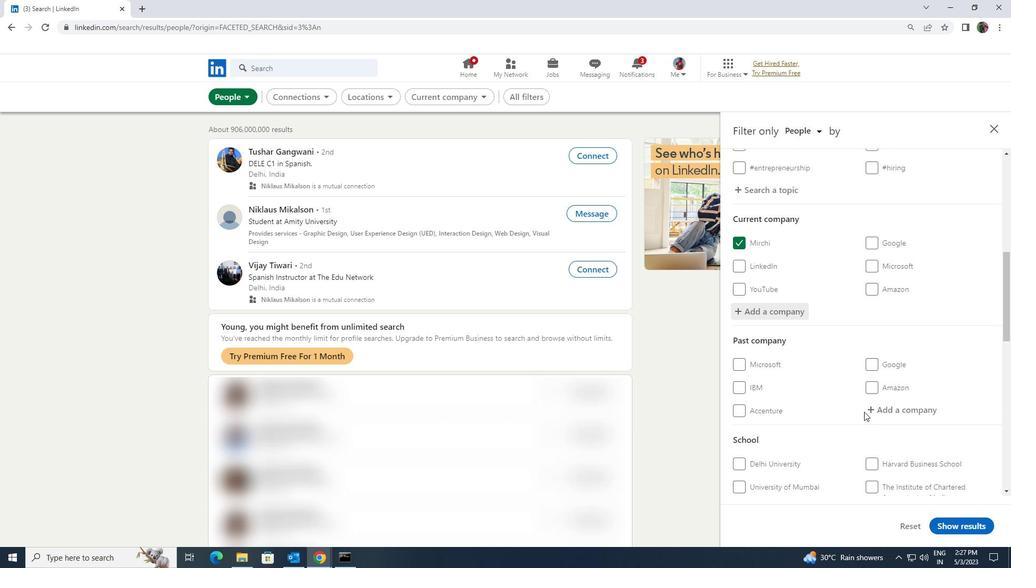 
Action: Mouse moved to (871, 410)
Screenshot: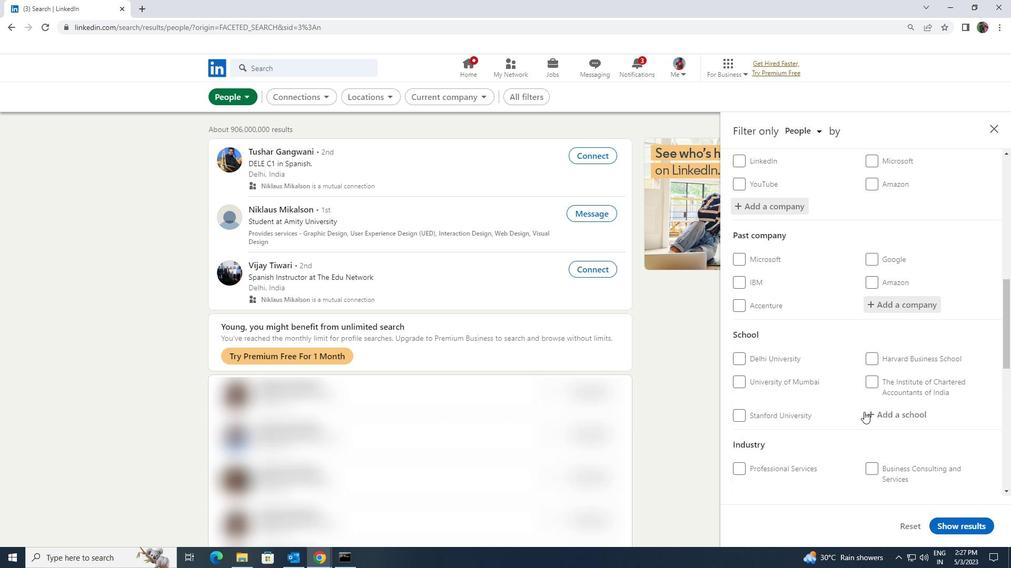 
Action: Mouse pressed left at (871, 410)
Screenshot: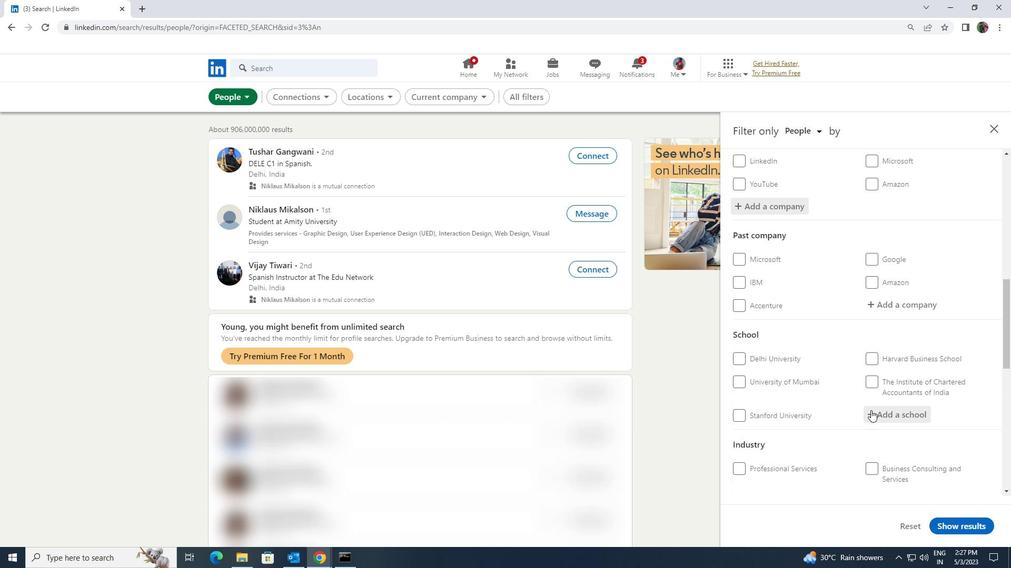 
Action: Key pressed <Key.shift><Key.shift><Key.shift><Key.shift><Key.shift>INDIAN<Key.space><Key.shift>INSTITUTE<Key.space><Key.shift>OF<Key.space><Key.shift>TECHNOLOGY<Key.space><Key.shift>GAN
Screenshot: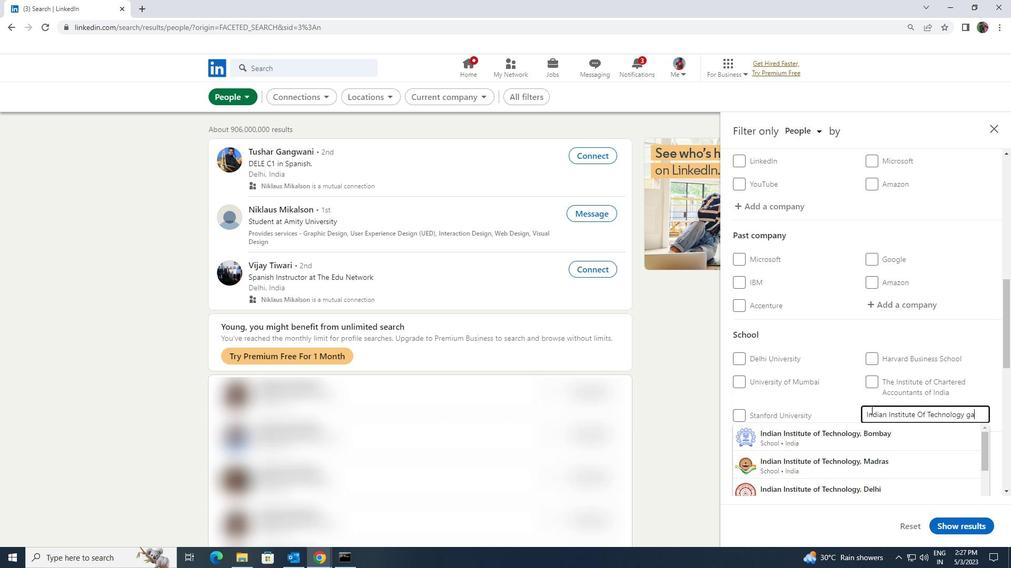 
Action: Mouse moved to (875, 425)
Screenshot: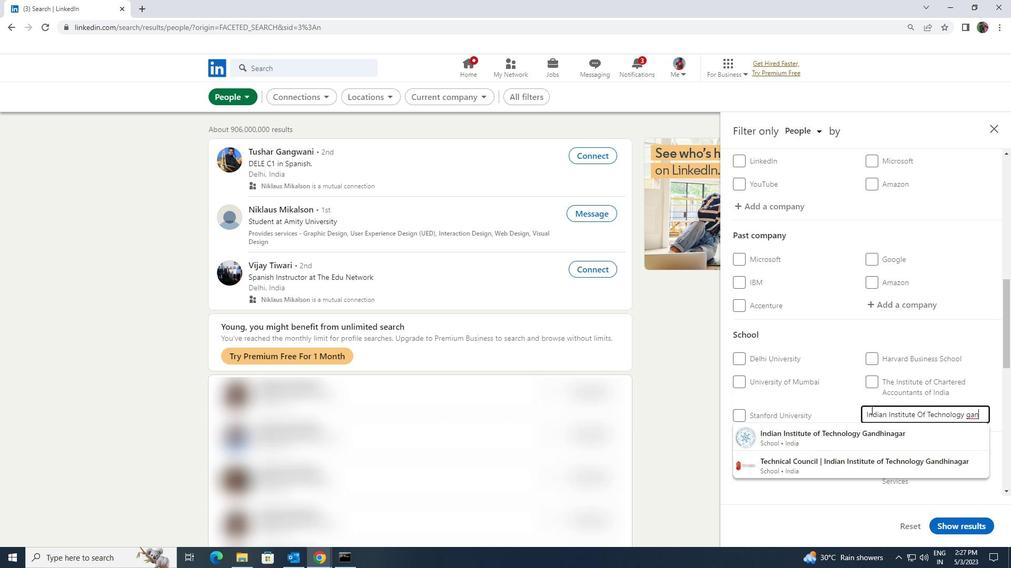 
Action: Mouse pressed left at (875, 425)
Screenshot: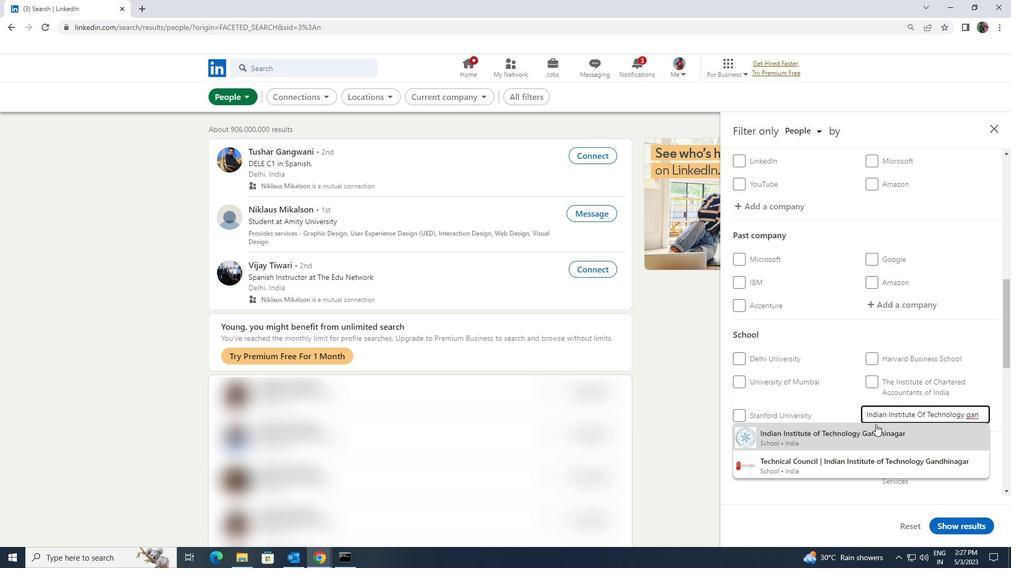 
Action: Mouse scrolled (875, 424) with delta (0, 0)
Screenshot: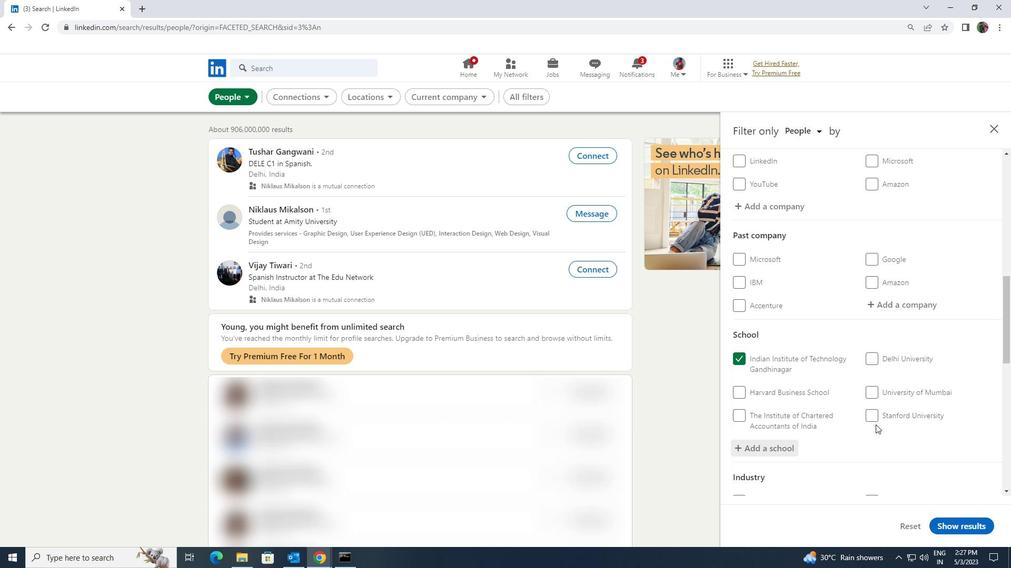 
Action: Mouse scrolled (875, 424) with delta (0, 0)
Screenshot: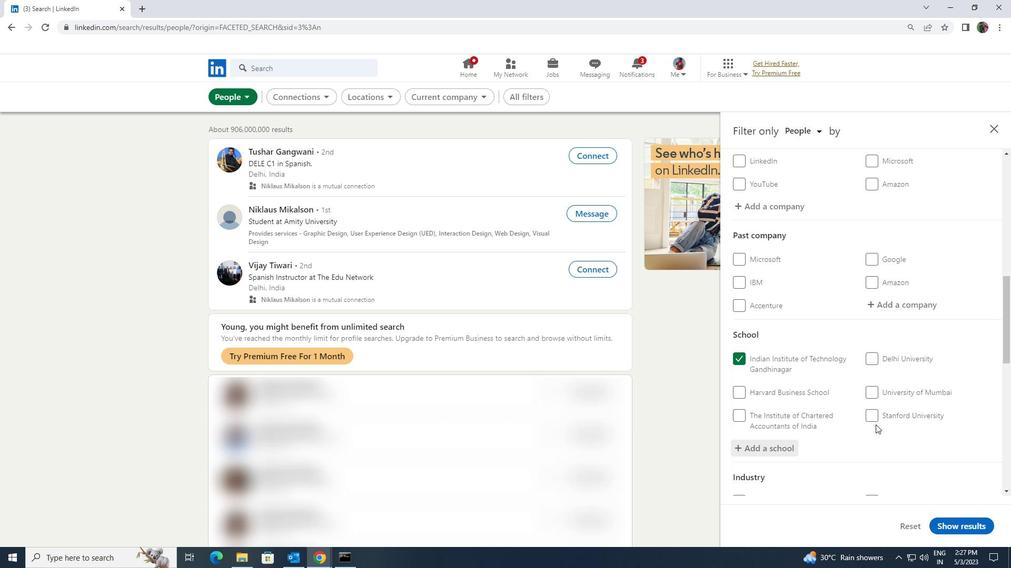 
Action: Mouse scrolled (875, 424) with delta (0, 0)
Screenshot: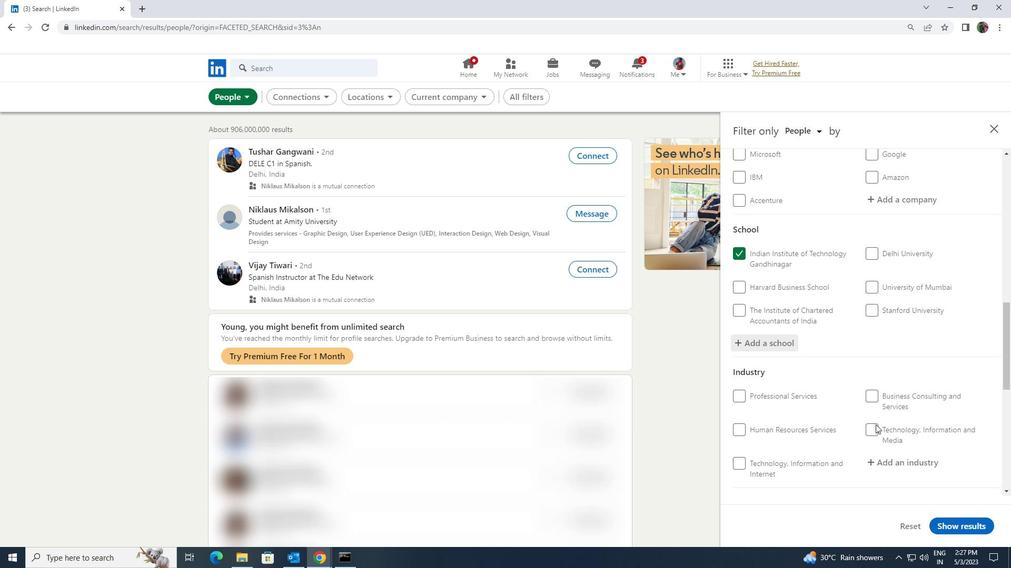 
Action: Mouse moved to (887, 410)
Screenshot: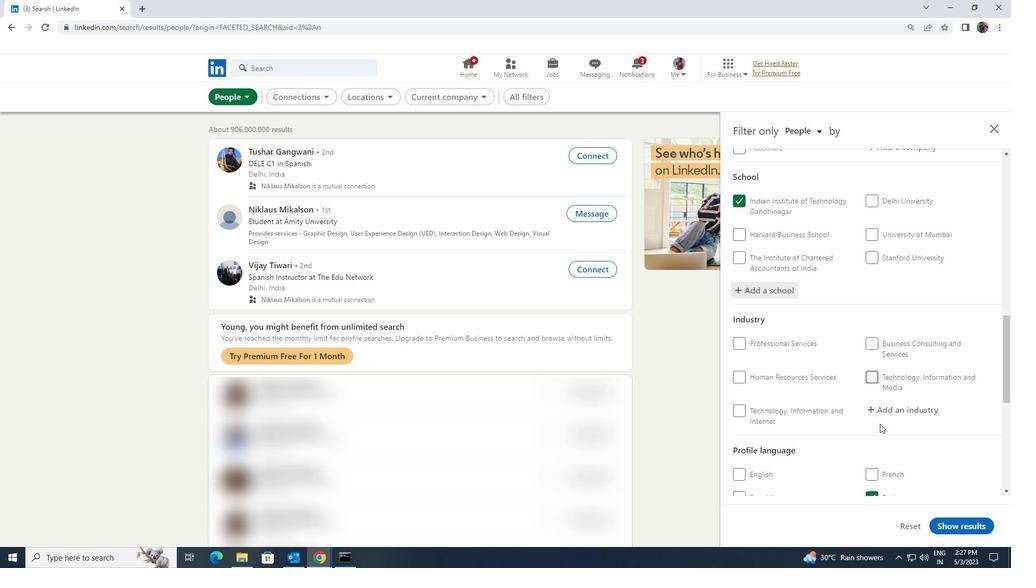 
Action: Mouse pressed left at (887, 410)
Screenshot: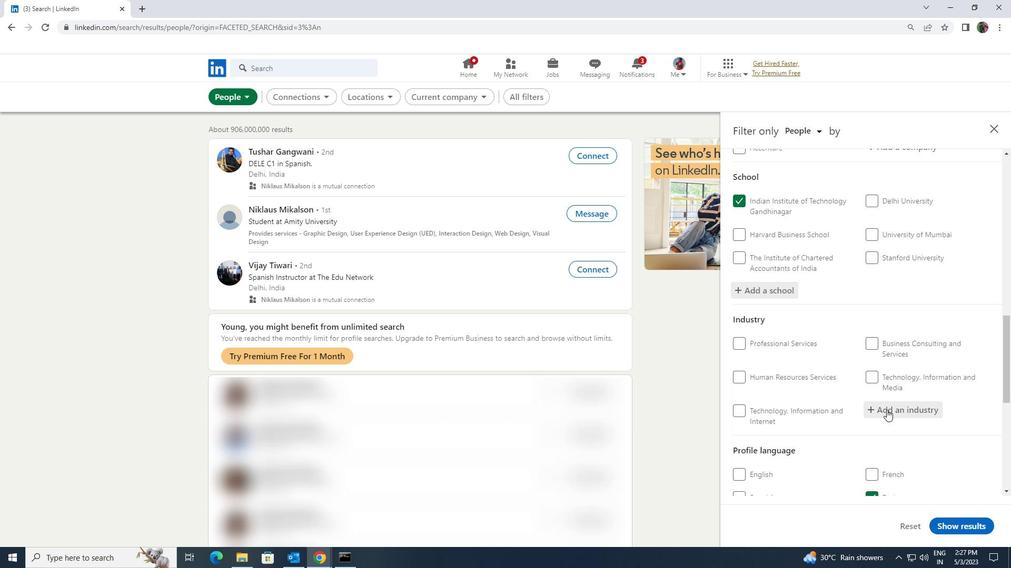 
Action: Key pressed <Key.shift><Key.shift><Key.shift><Key.shift>CLIMATE<Key.space>
Screenshot: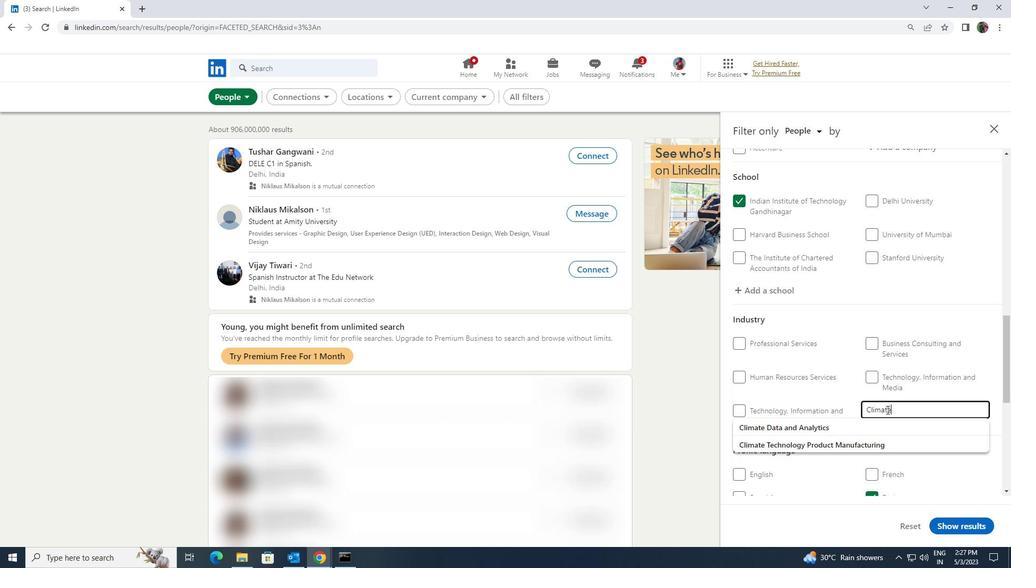 
Action: Mouse moved to (883, 436)
Screenshot: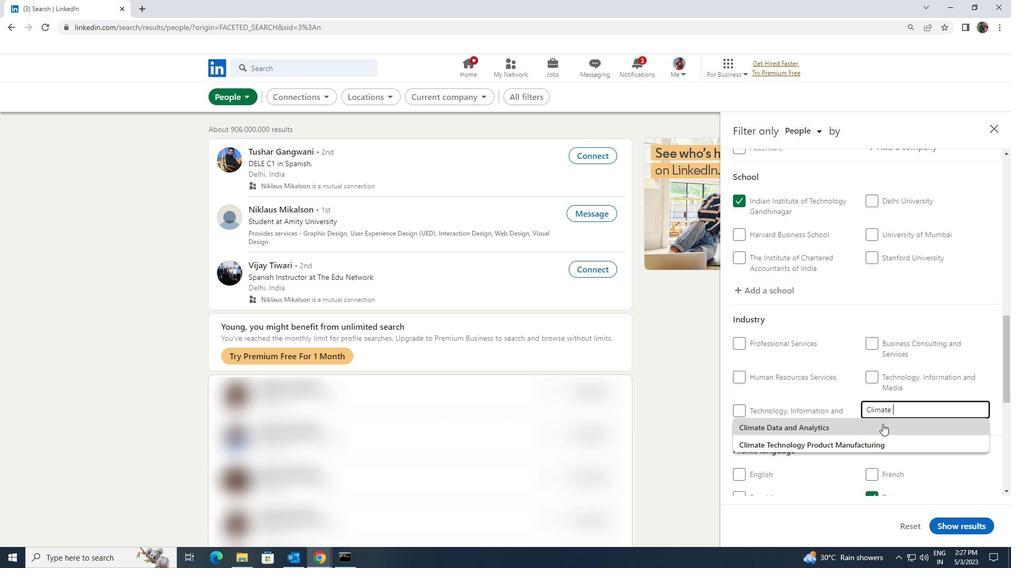 
Action: Mouse pressed left at (883, 436)
Screenshot: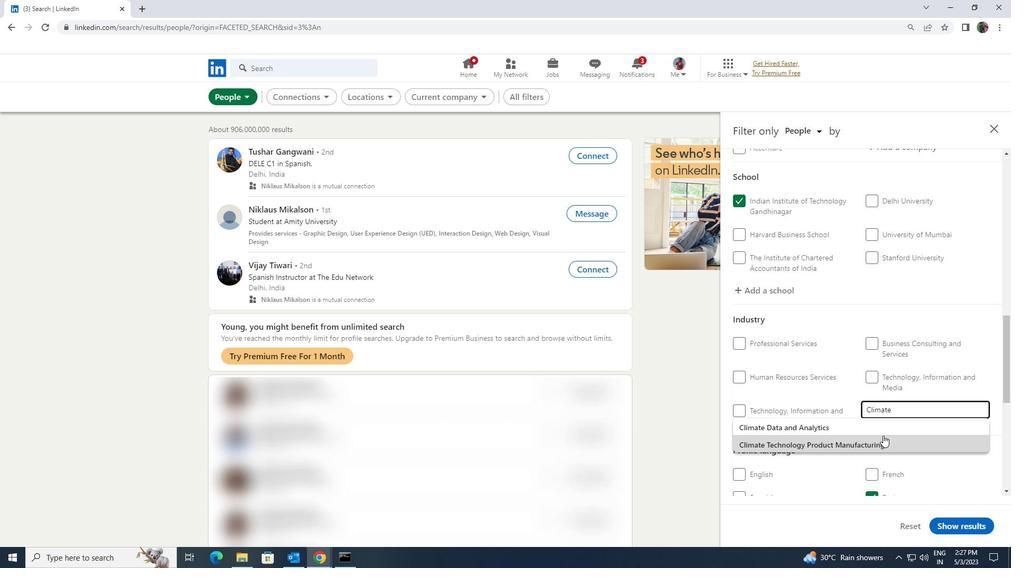 
Action: Mouse moved to (883, 436)
Screenshot: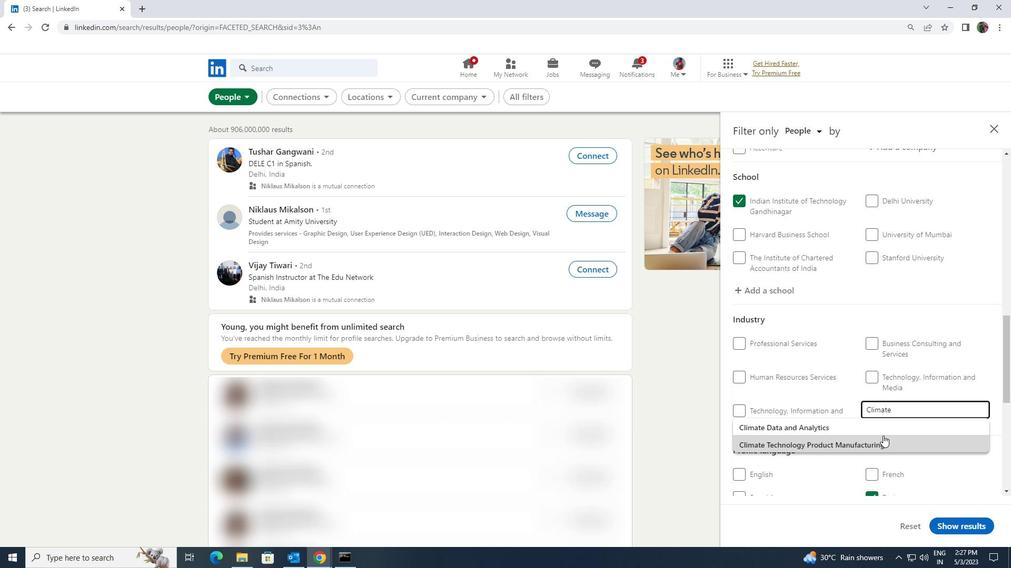 
Action: Mouse scrolled (883, 436) with delta (0, 0)
Screenshot: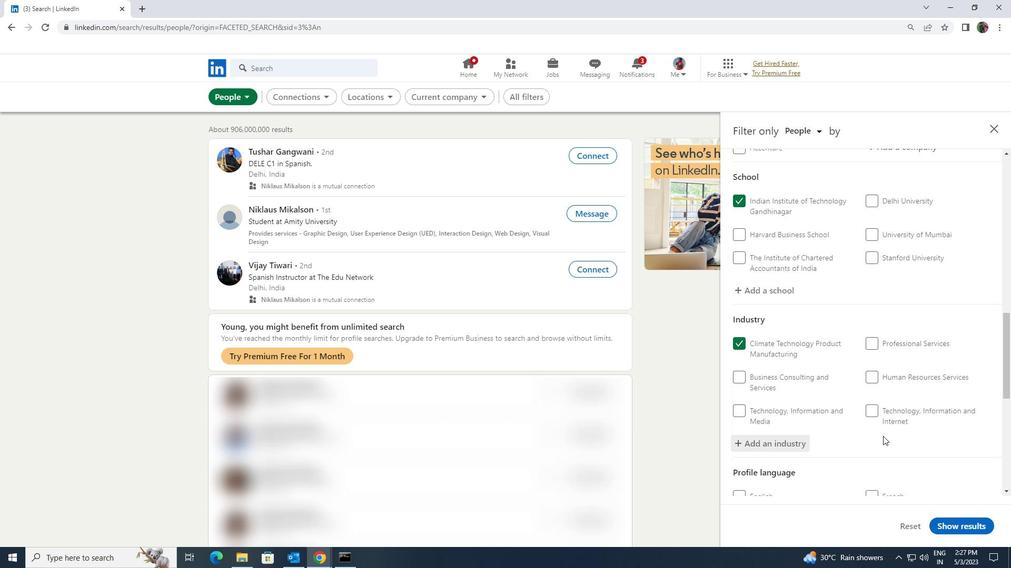 
Action: Mouse scrolled (883, 436) with delta (0, 0)
Screenshot: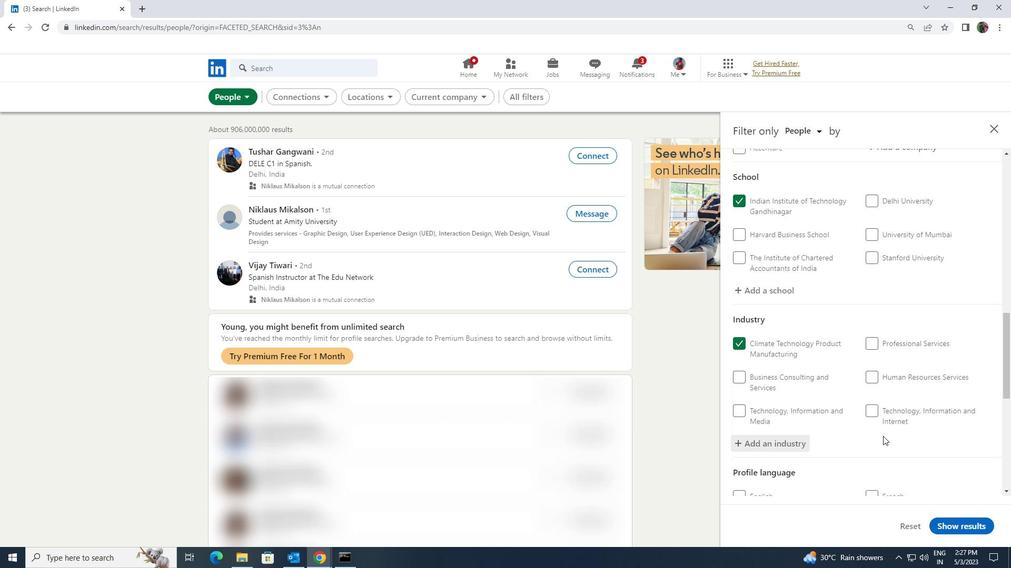 
Action: Mouse scrolled (883, 436) with delta (0, 0)
Screenshot: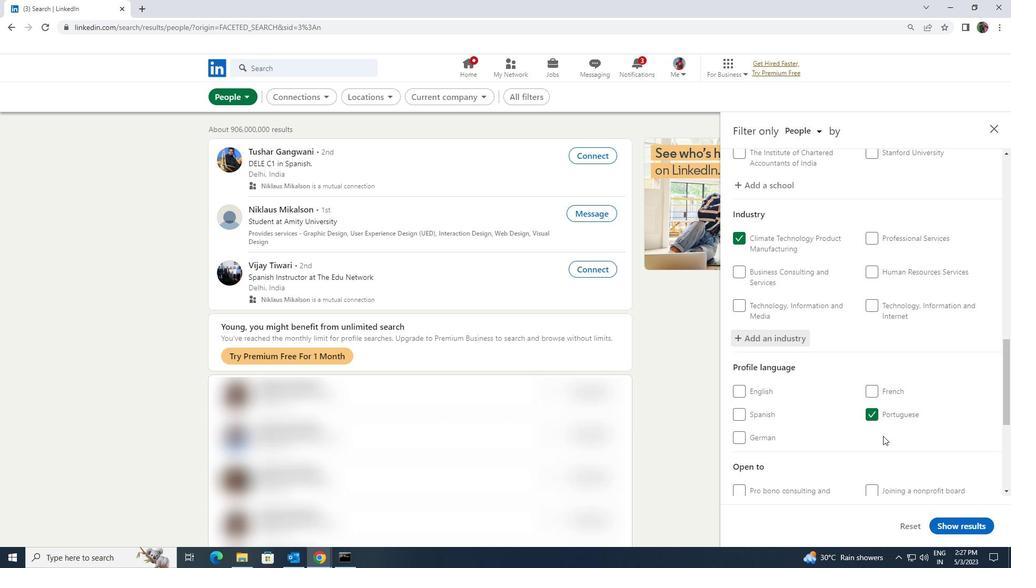 
Action: Mouse scrolled (883, 436) with delta (0, 0)
Screenshot: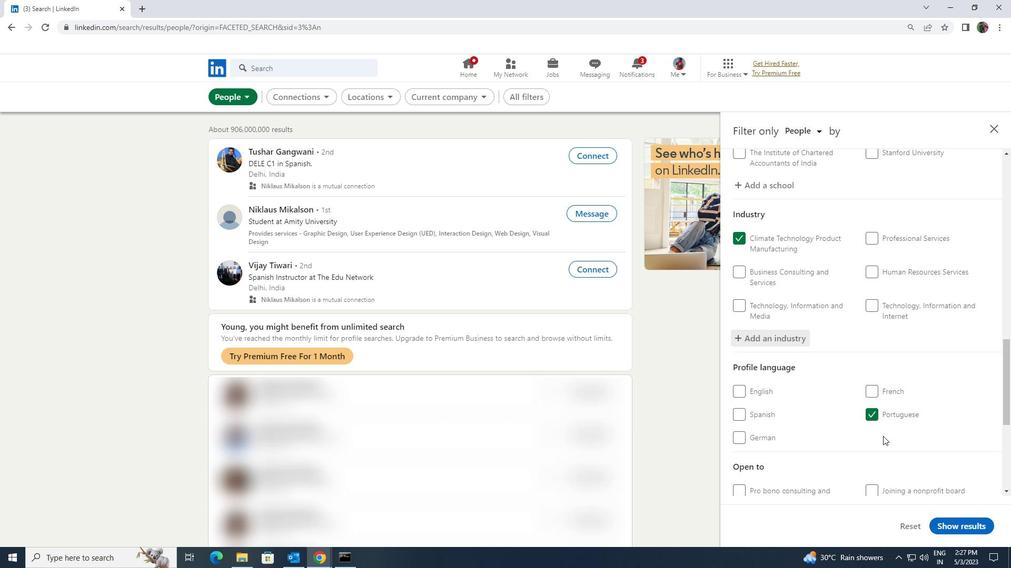 
Action: Mouse scrolled (883, 436) with delta (0, 0)
Screenshot: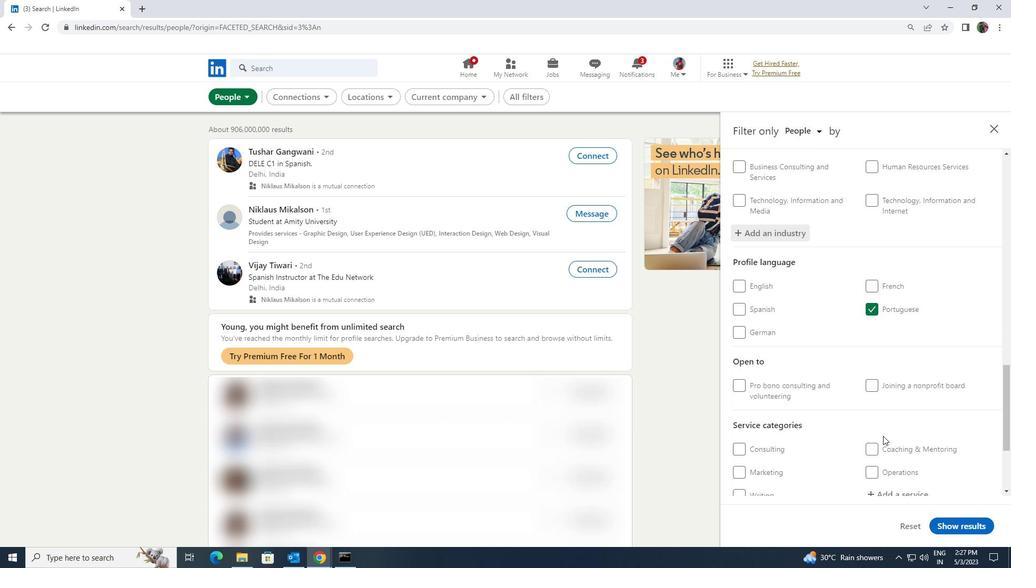 
Action: Mouse moved to (883, 437)
Screenshot: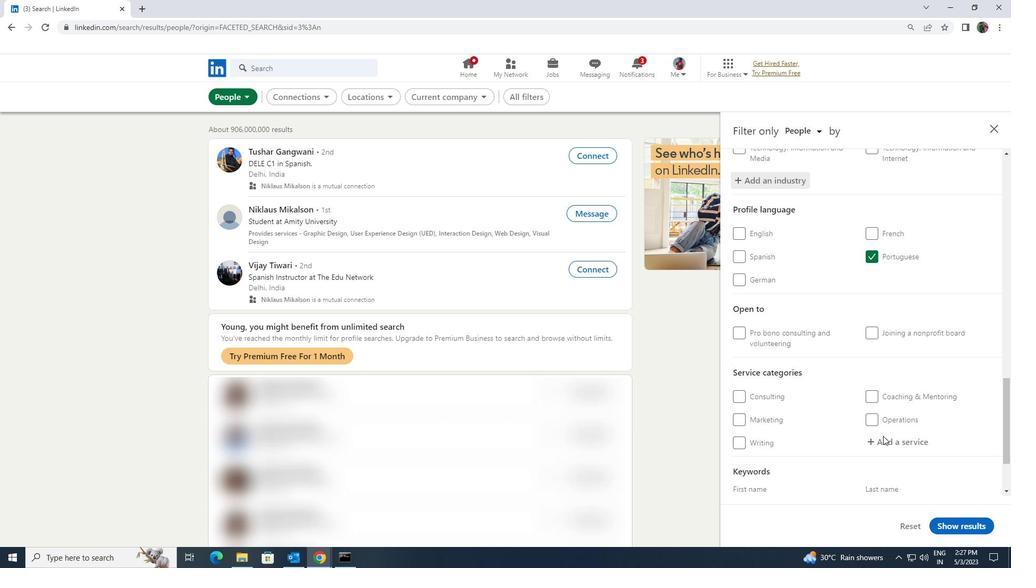 
Action: Mouse pressed left at (883, 437)
Screenshot: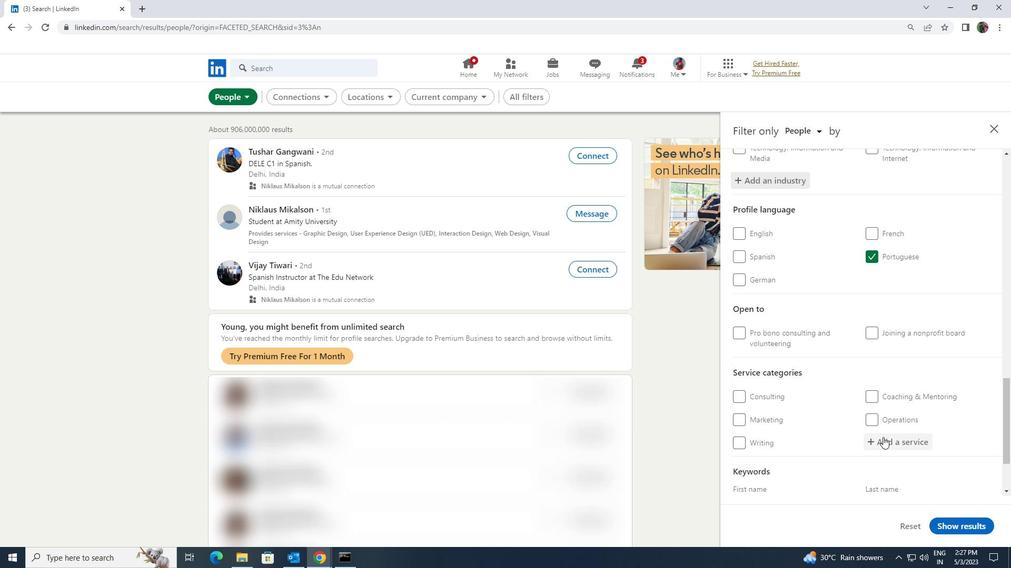 
Action: Mouse moved to (883, 438)
Screenshot: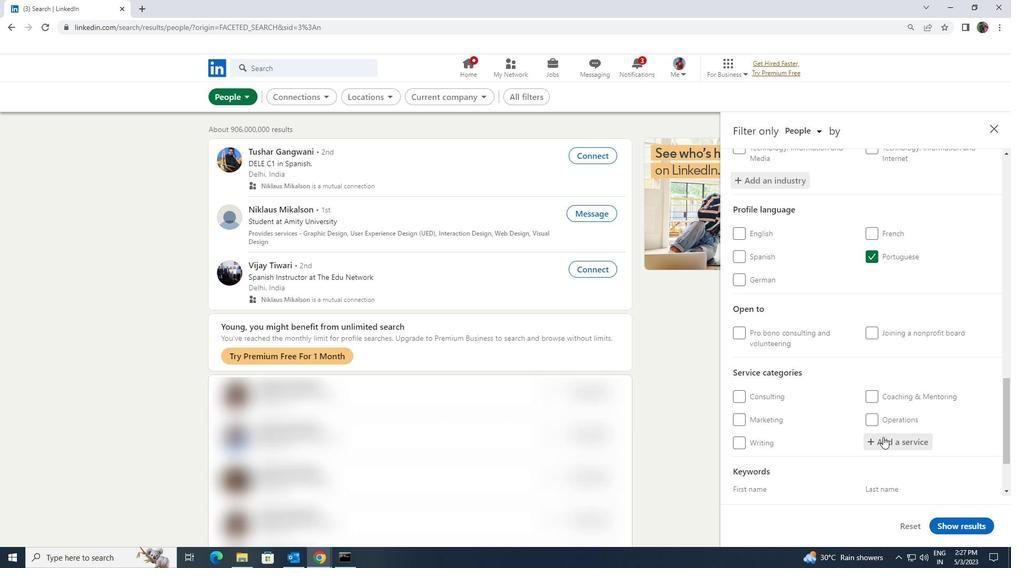 
Action: Key pressed <Key.shift><Key.shift>TYPING
Screenshot: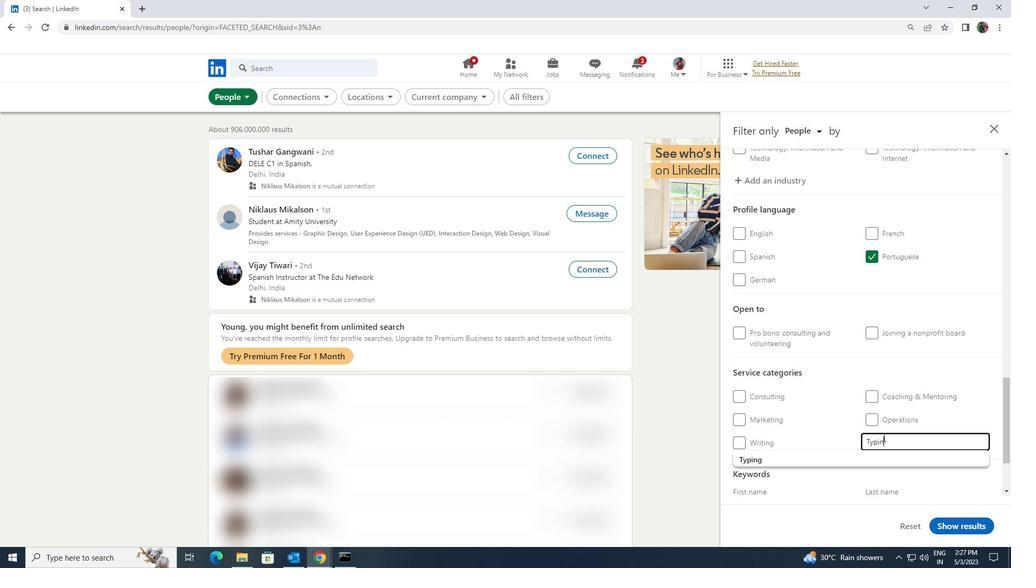 
Action: Mouse moved to (875, 451)
Screenshot: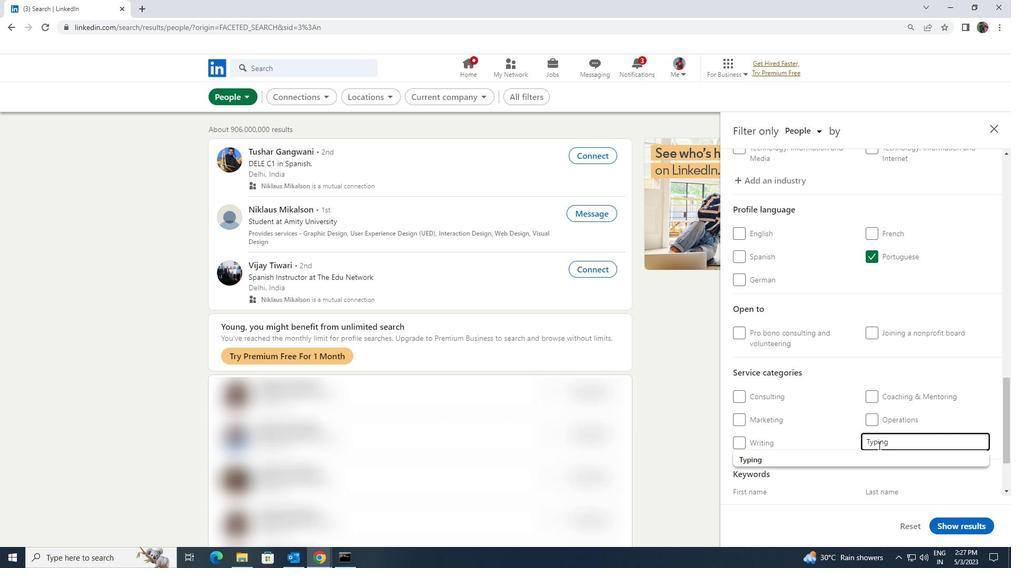 
Action: Mouse pressed left at (875, 451)
Screenshot: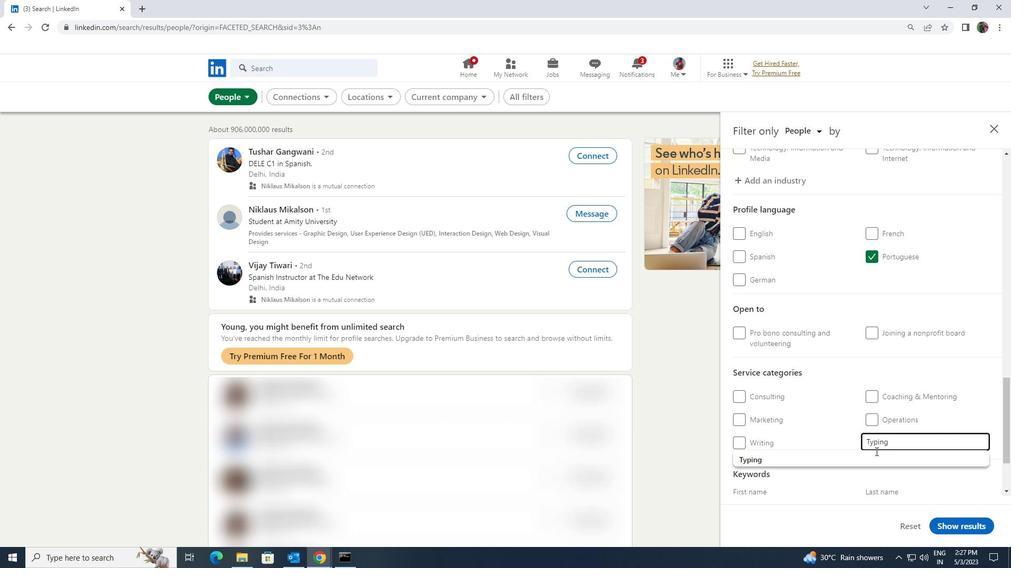 
Action: Mouse moved to (873, 459)
Screenshot: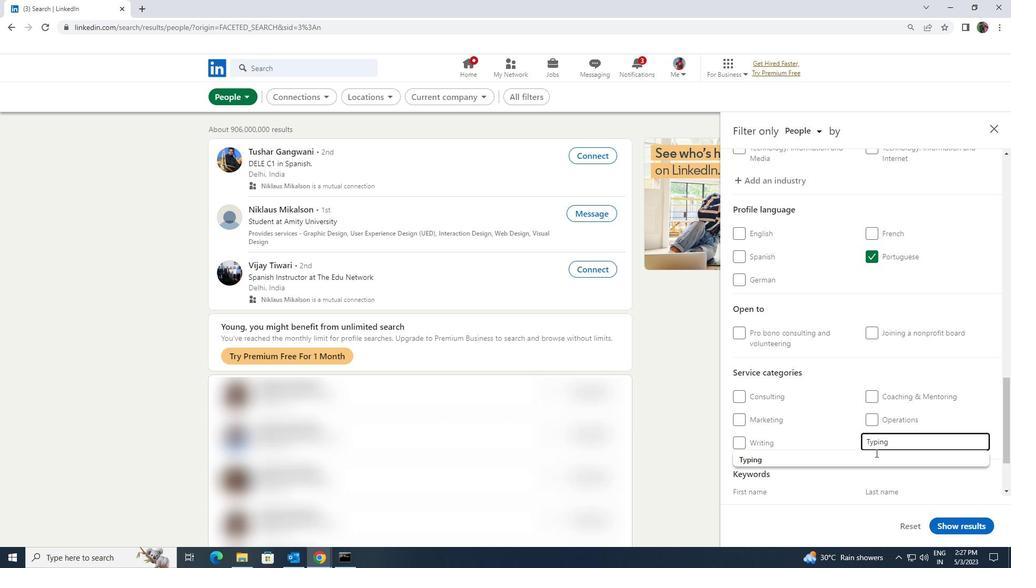 
Action: Mouse pressed left at (873, 459)
Screenshot: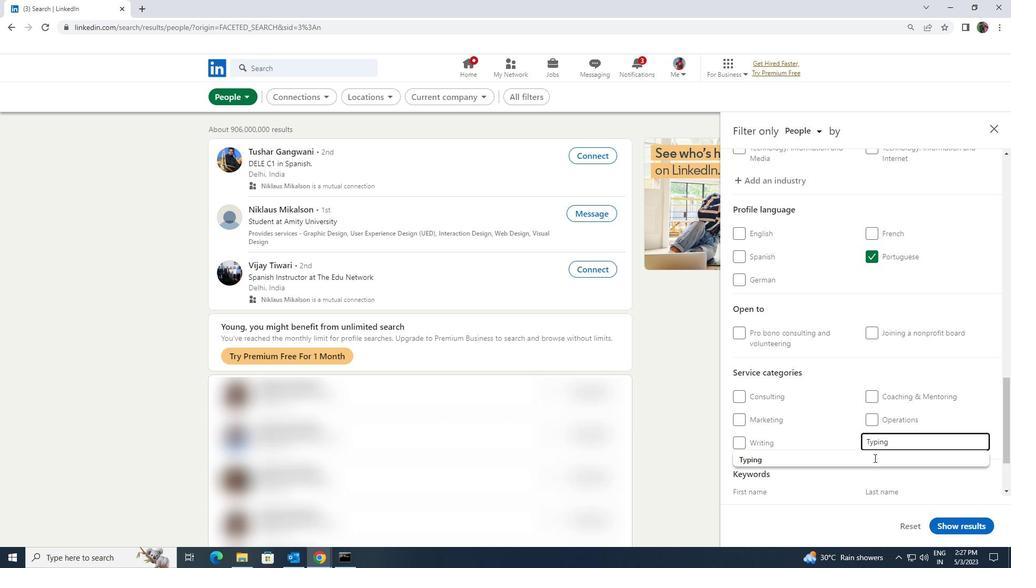 
Action: Mouse moved to (873, 457)
Screenshot: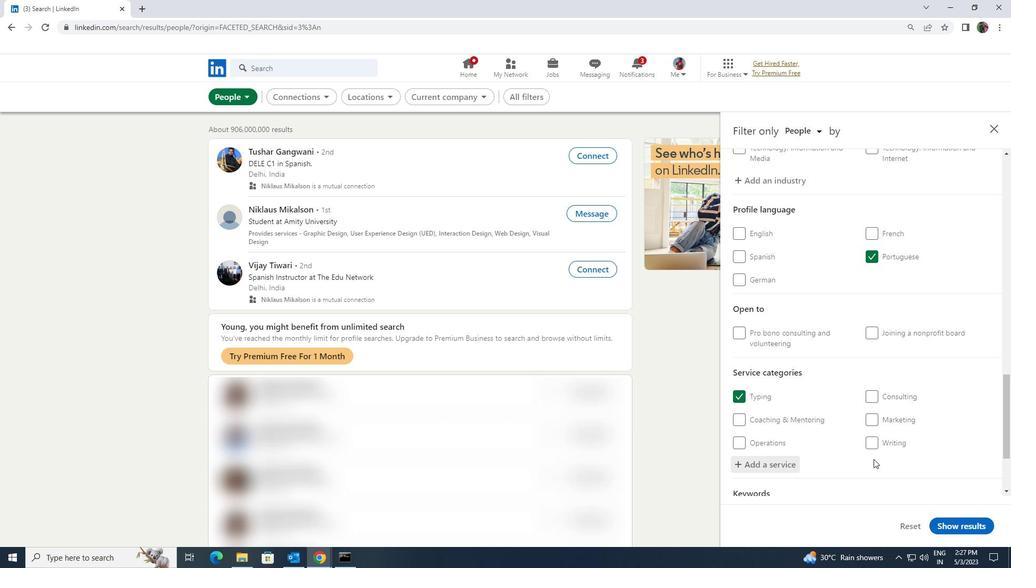 
Action: Mouse scrolled (873, 456) with delta (0, 0)
Screenshot: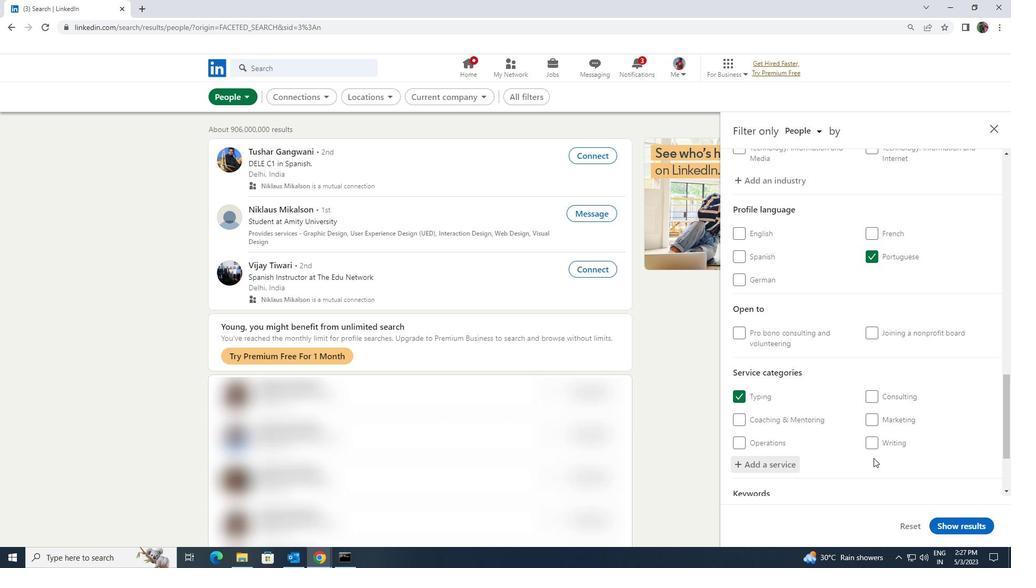 
Action: Mouse moved to (873, 457)
Screenshot: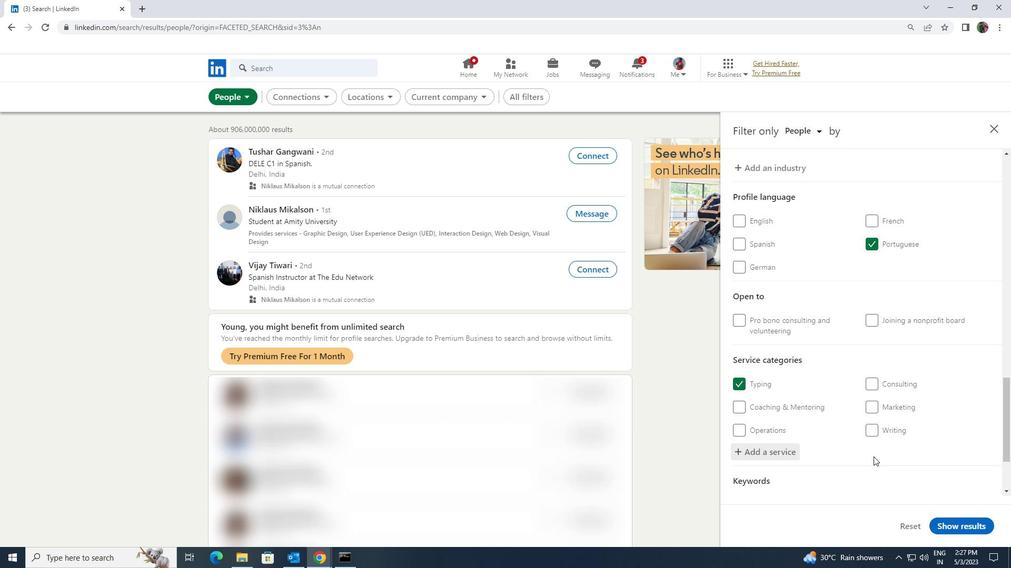 
Action: Mouse scrolled (873, 456) with delta (0, 0)
Screenshot: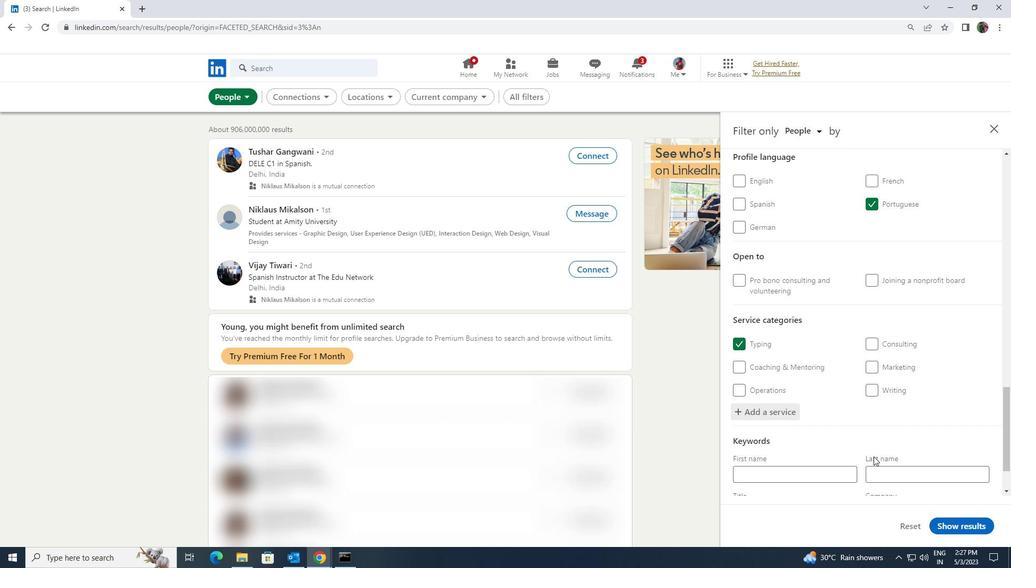 
Action: Mouse moved to (853, 459)
Screenshot: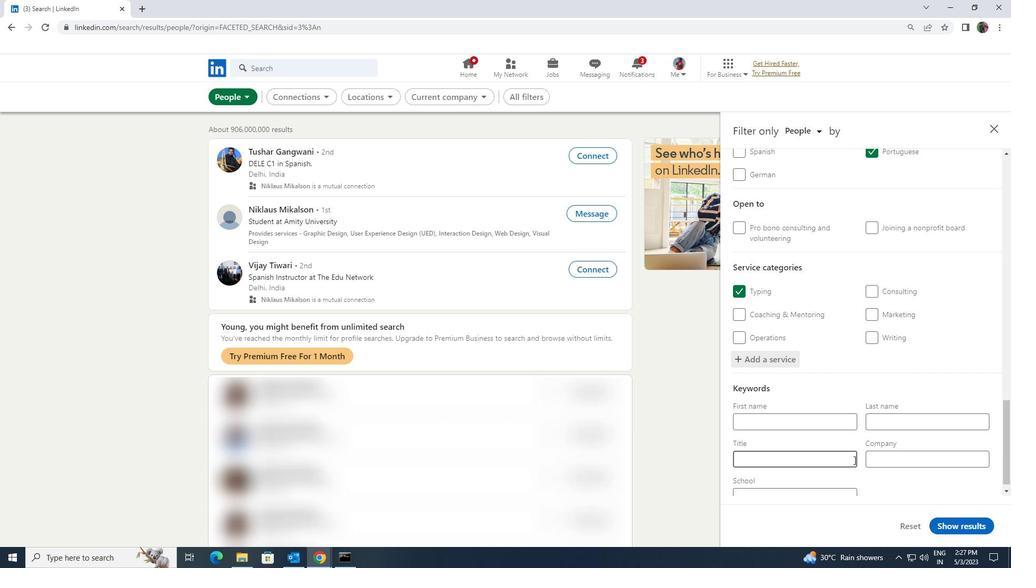 
Action: Mouse pressed left at (853, 459)
Screenshot: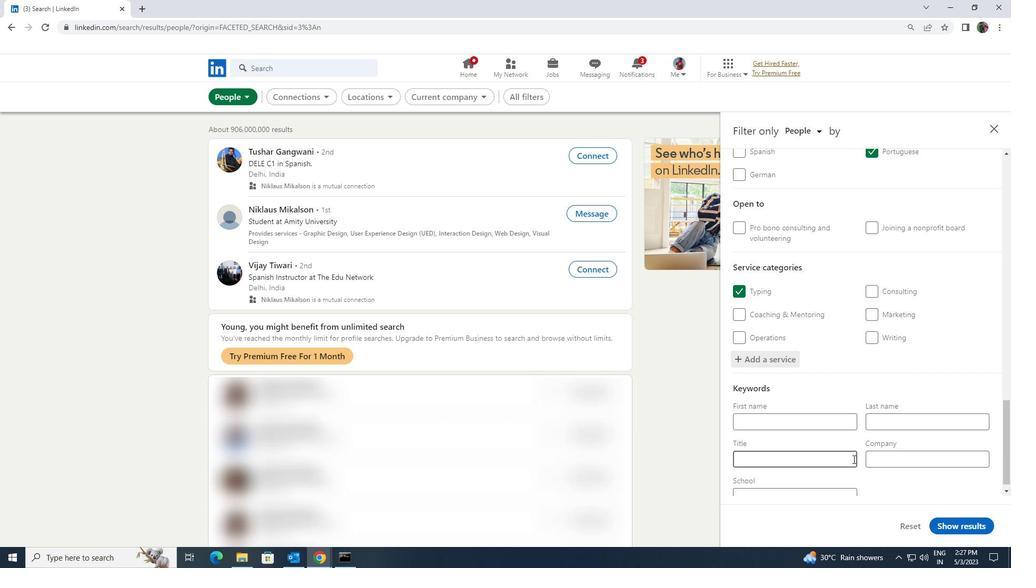 
Action: Key pressed <Key.shift><Key.shift>BIOLOGIST
Screenshot: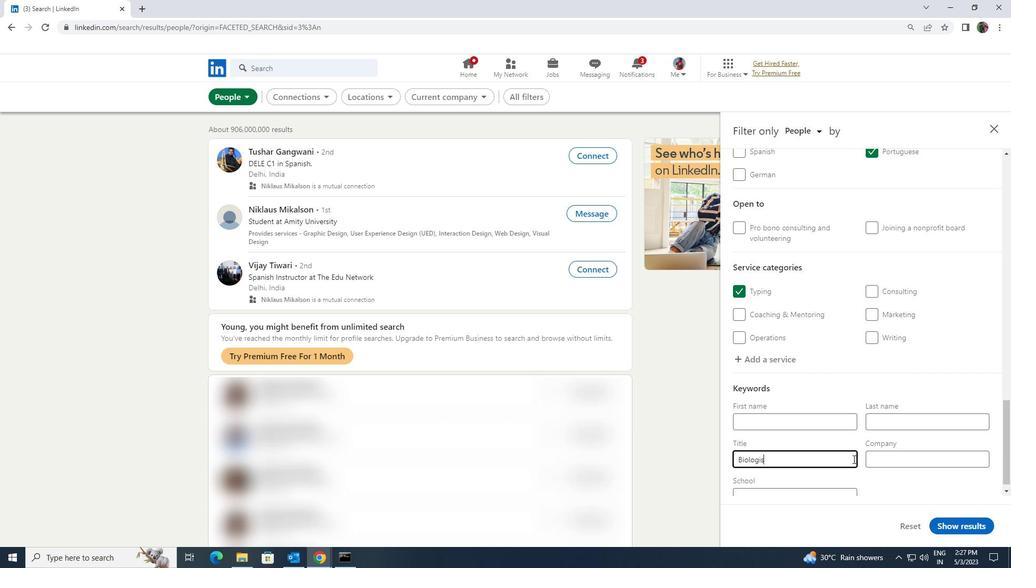 
Action: Mouse moved to (946, 524)
Screenshot: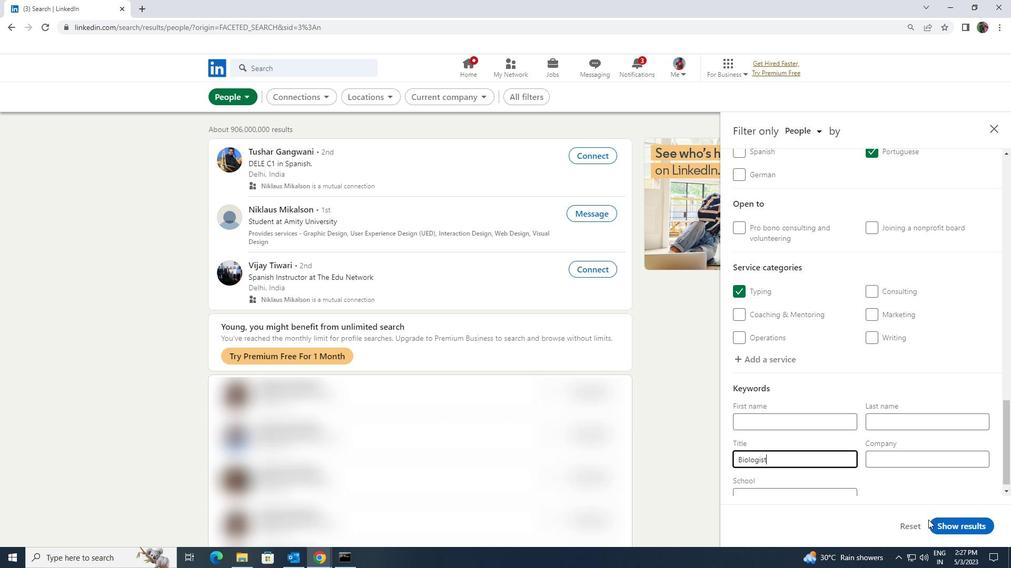 
Action: Mouse pressed left at (946, 524)
Screenshot: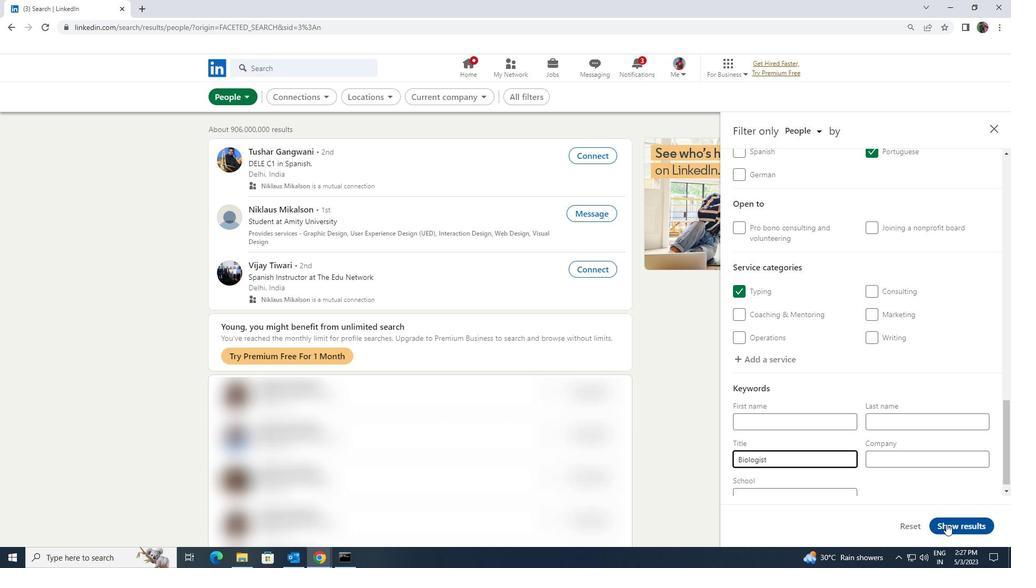 
